 Task: Create a due date automation trigger when advanced on, on the wednesday after a card is due add fields with custom field "Resume" set to a date between 1 and 7 days ago at 11:00 AM.
Action: Mouse moved to (1326, 118)
Screenshot: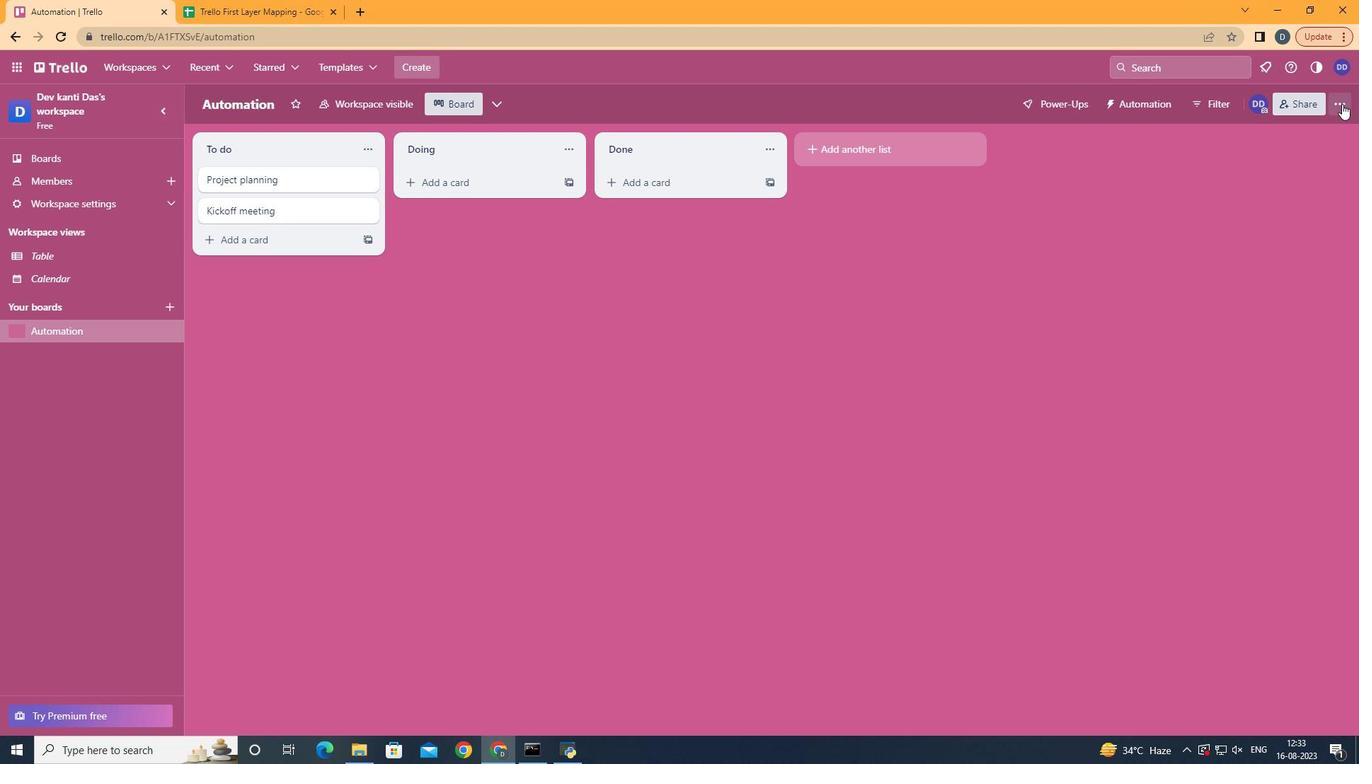 
Action: Mouse pressed left at (1326, 118)
Screenshot: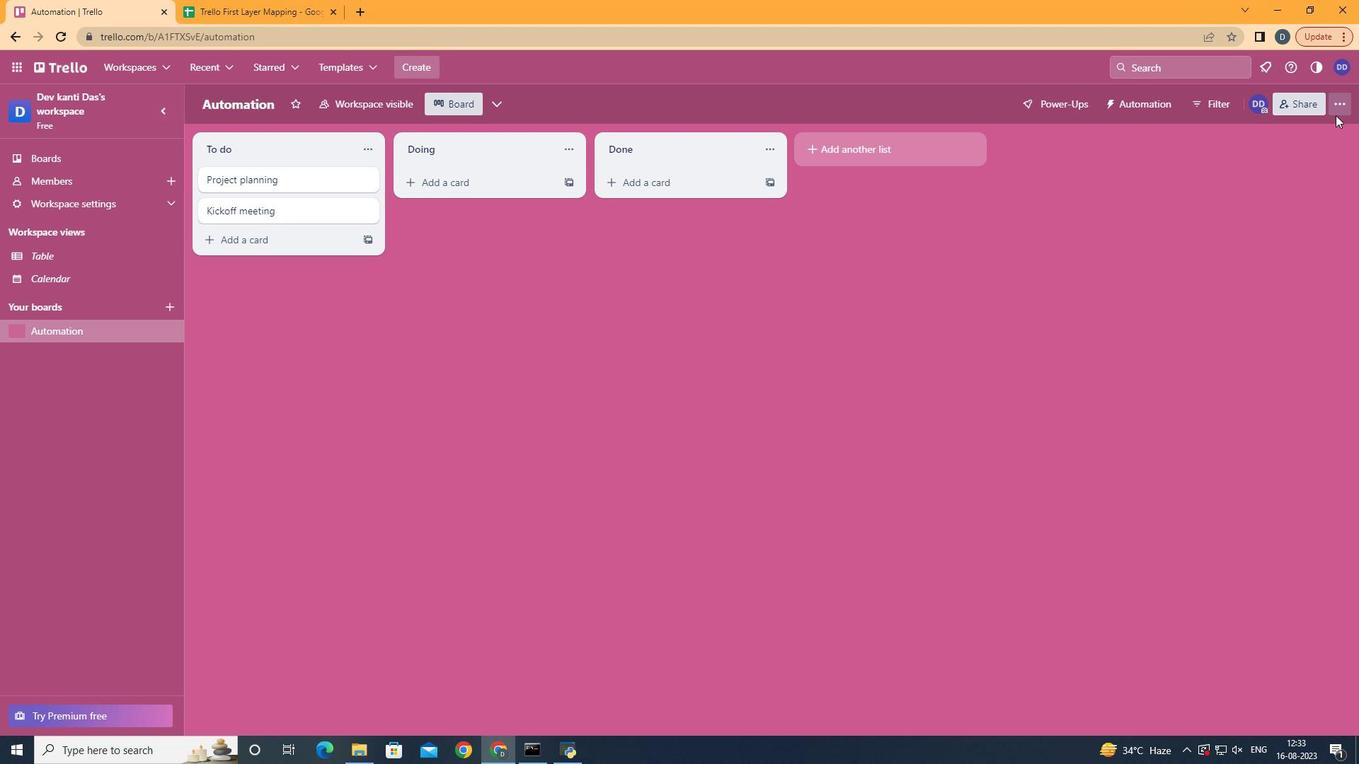 
Action: Mouse moved to (1188, 308)
Screenshot: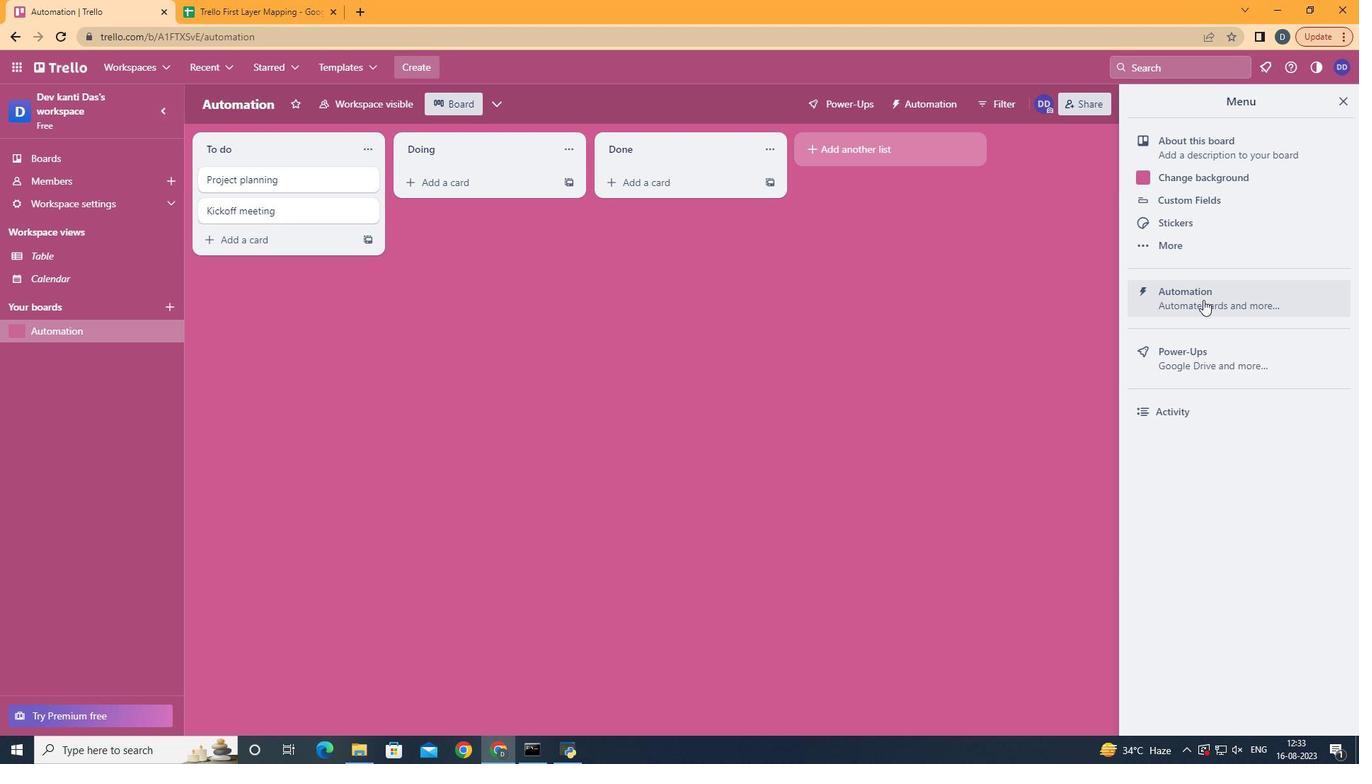 
Action: Mouse pressed left at (1188, 308)
Screenshot: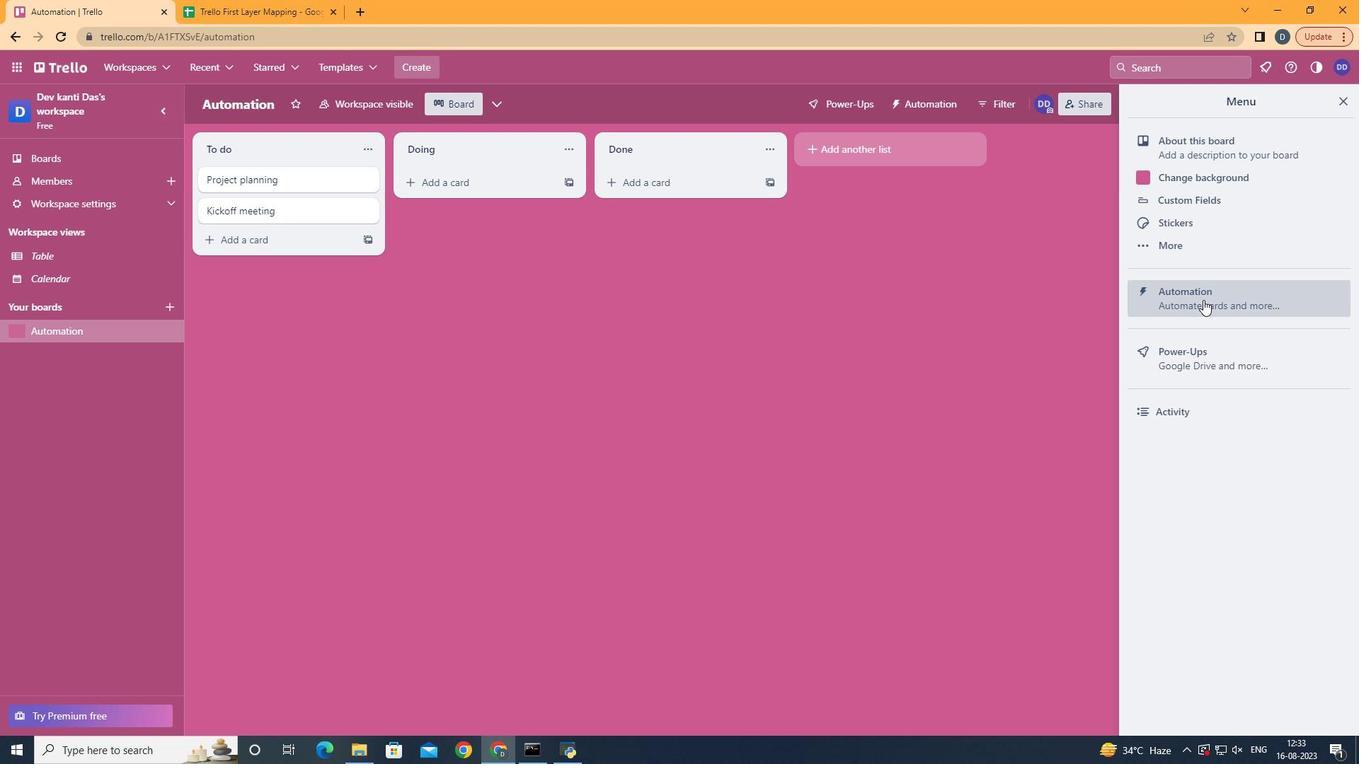 
Action: Mouse moved to (282, 297)
Screenshot: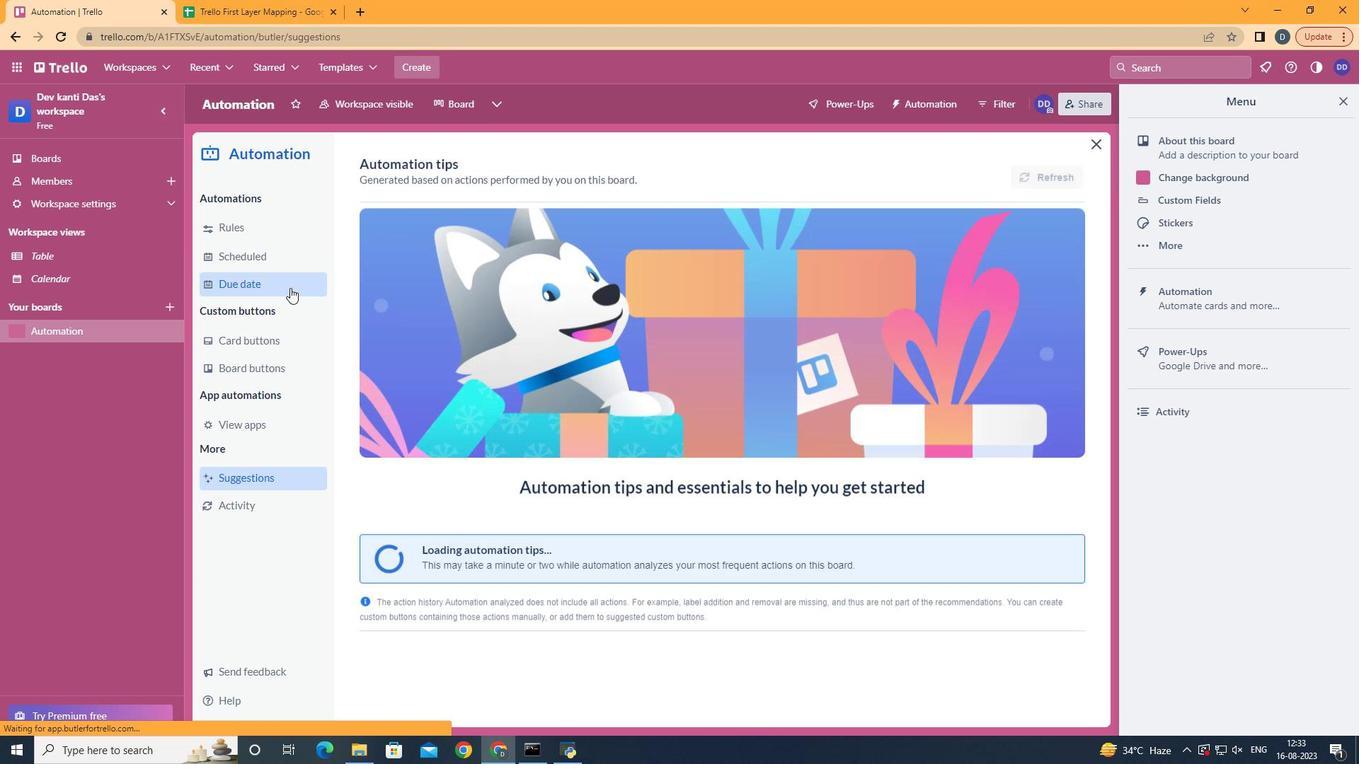 
Action: Mouse pressed left at (282, 297)
Screenshot: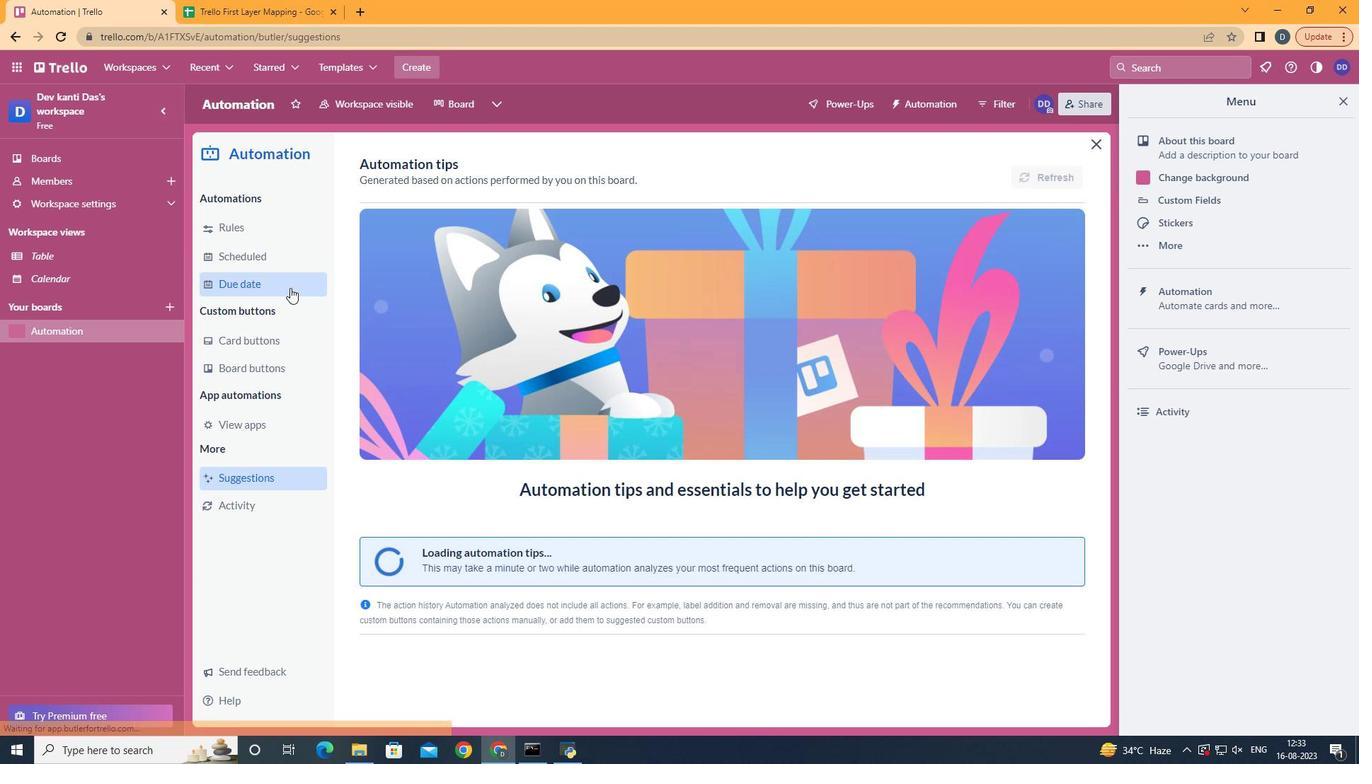 
Action: Mouse moved to (981, 177)
Screenshot: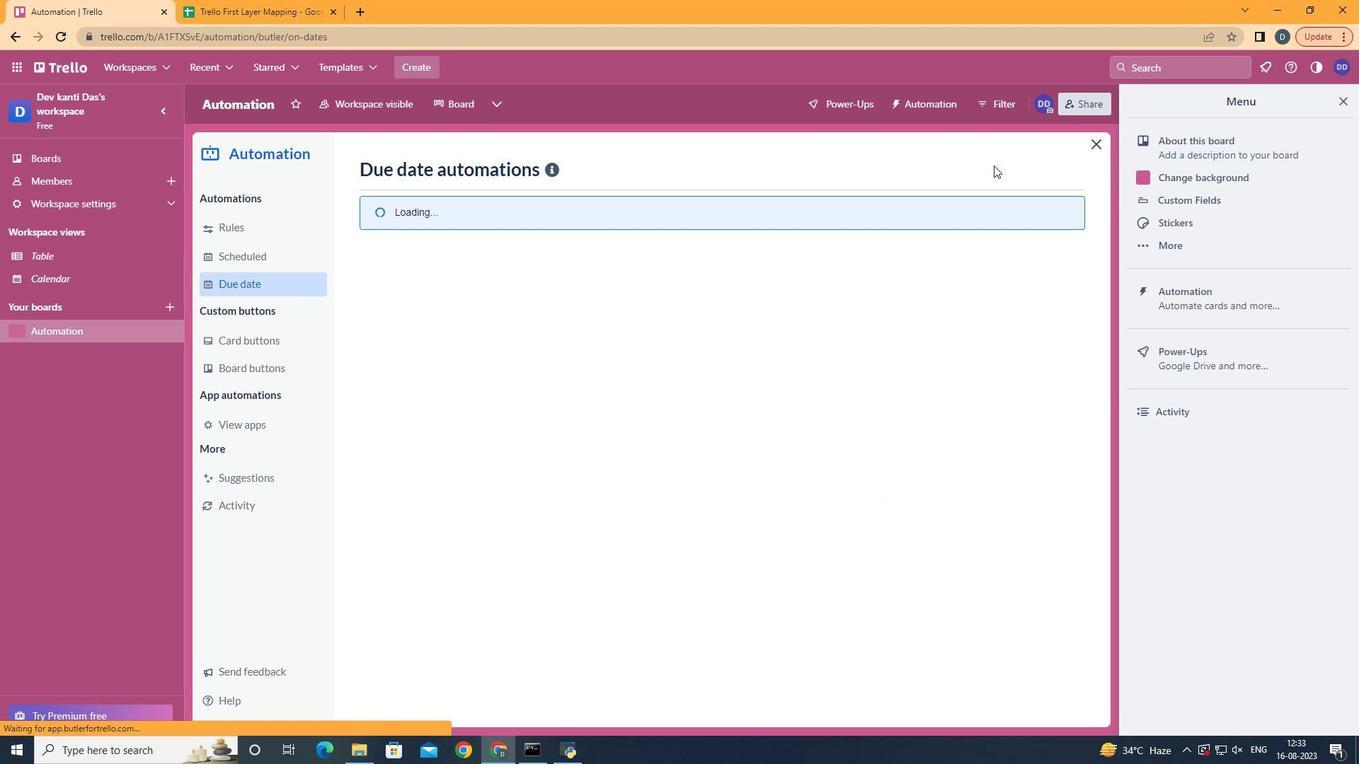 
Action: Mouse pressed left at (981, 177)
Screenshot: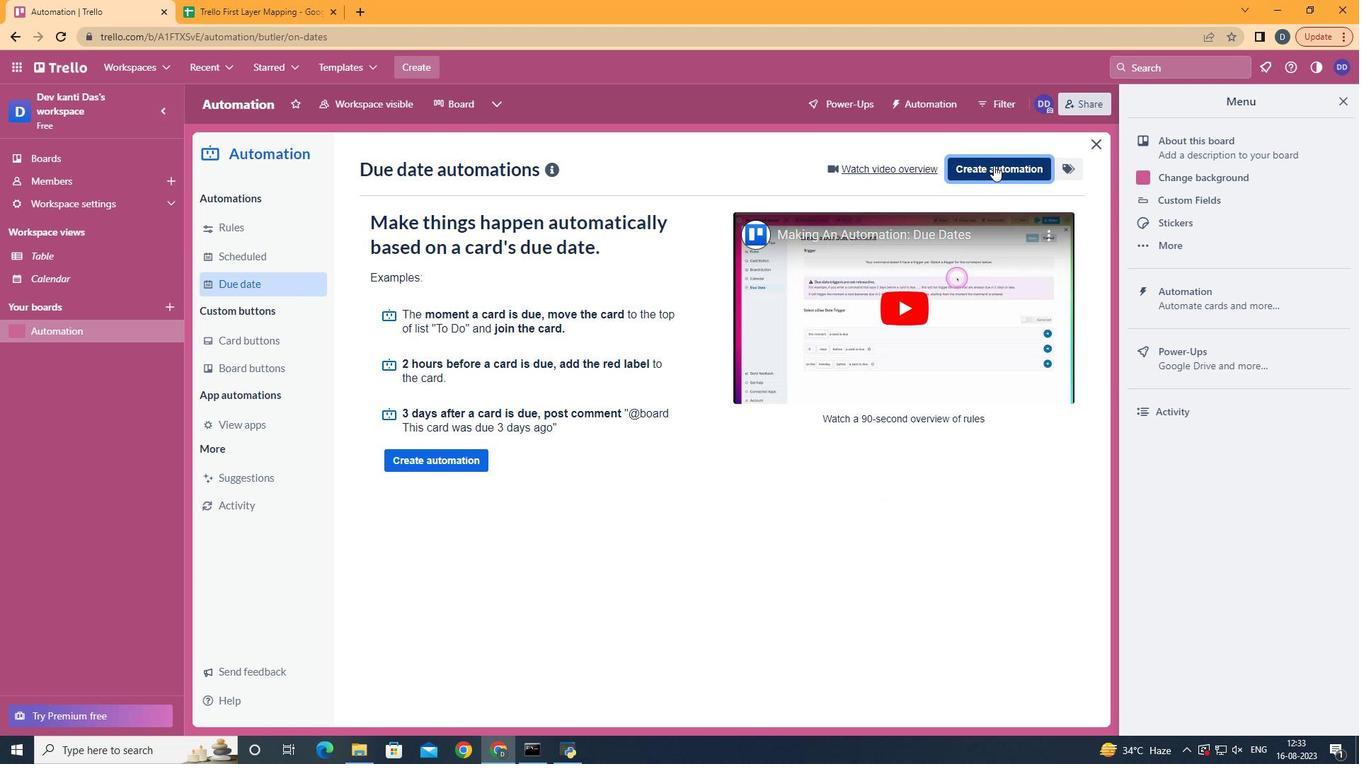 
Action: Mouse moved to (750, 315)
Screenshot: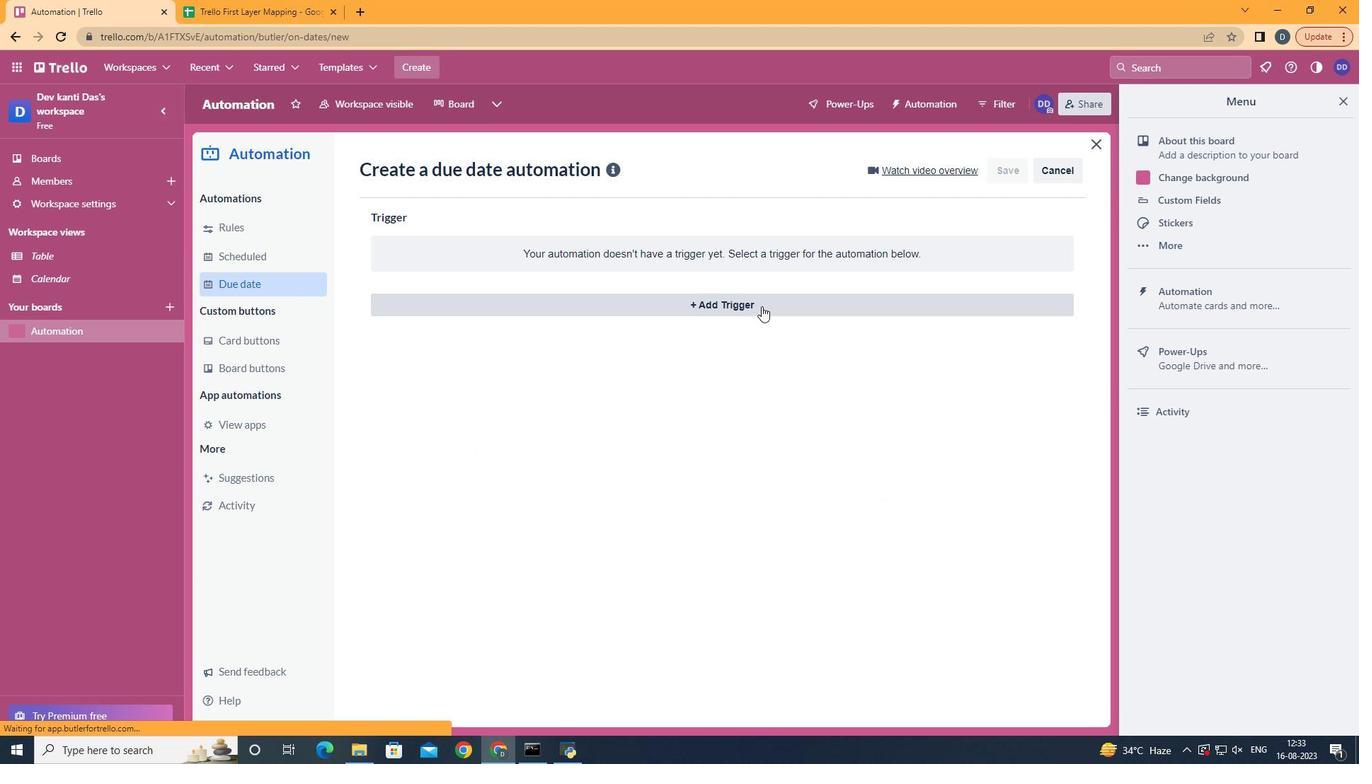 
Action: Mouse pressed left at (750, 315)
Screenshot: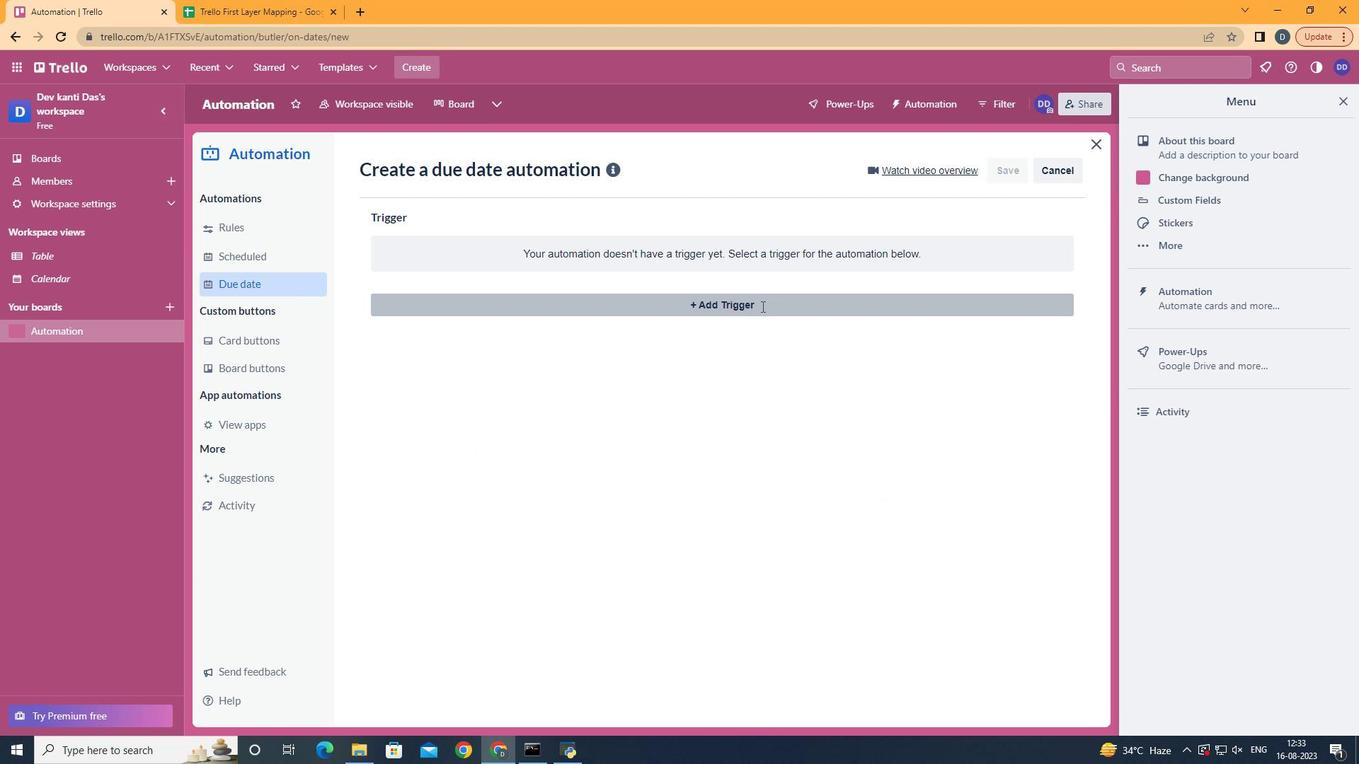 
Action: Mouse moved to (447, 429)
Screenshot: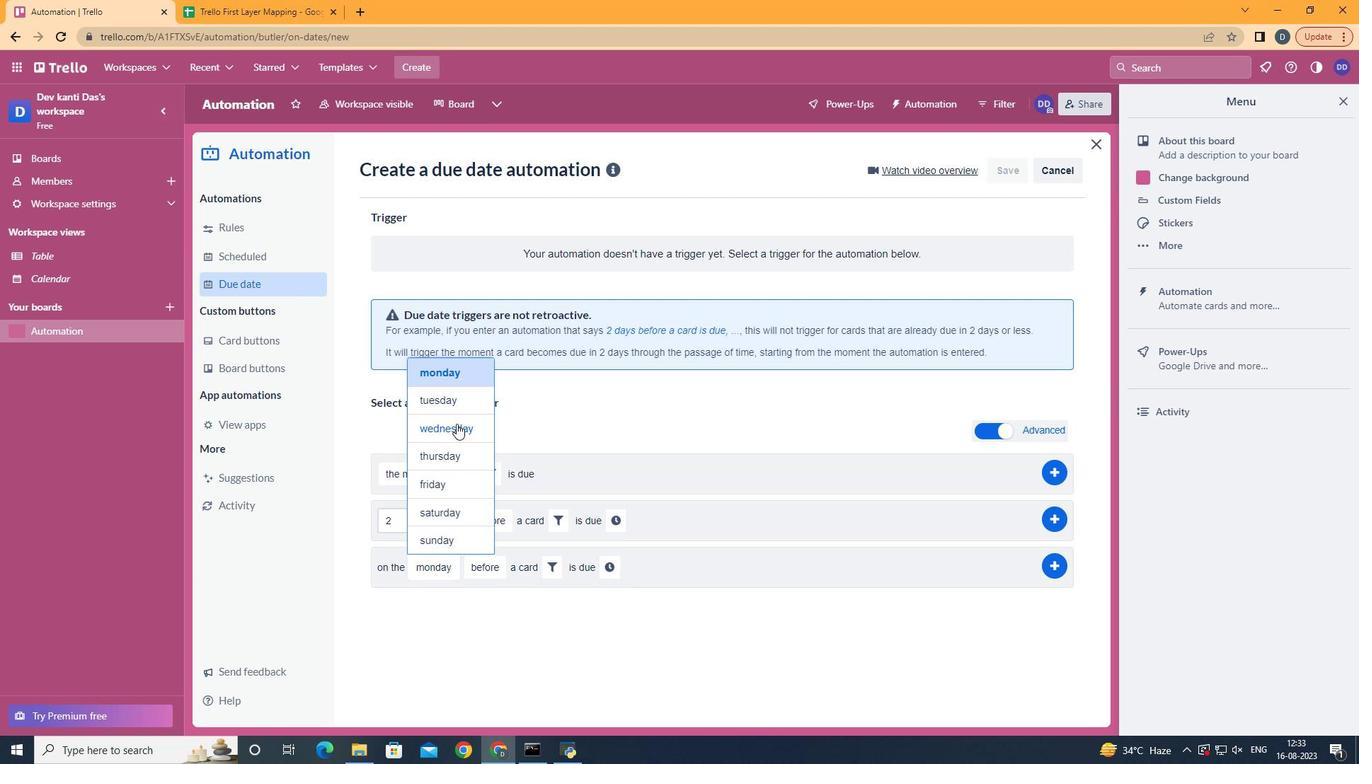 
Action: Mouse pressed left at (447, 429)
Screenshot: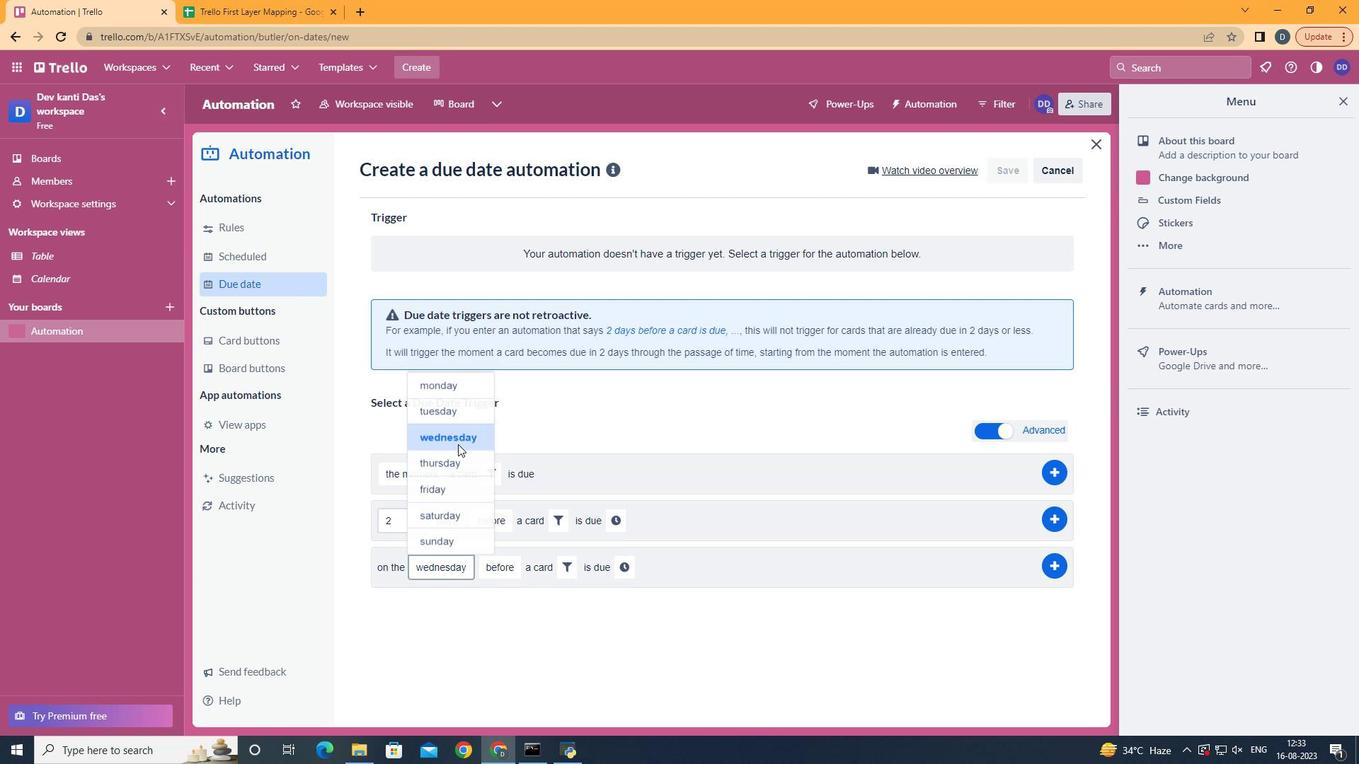 
Action: Mouse moved to (497, 614)
Screenshot: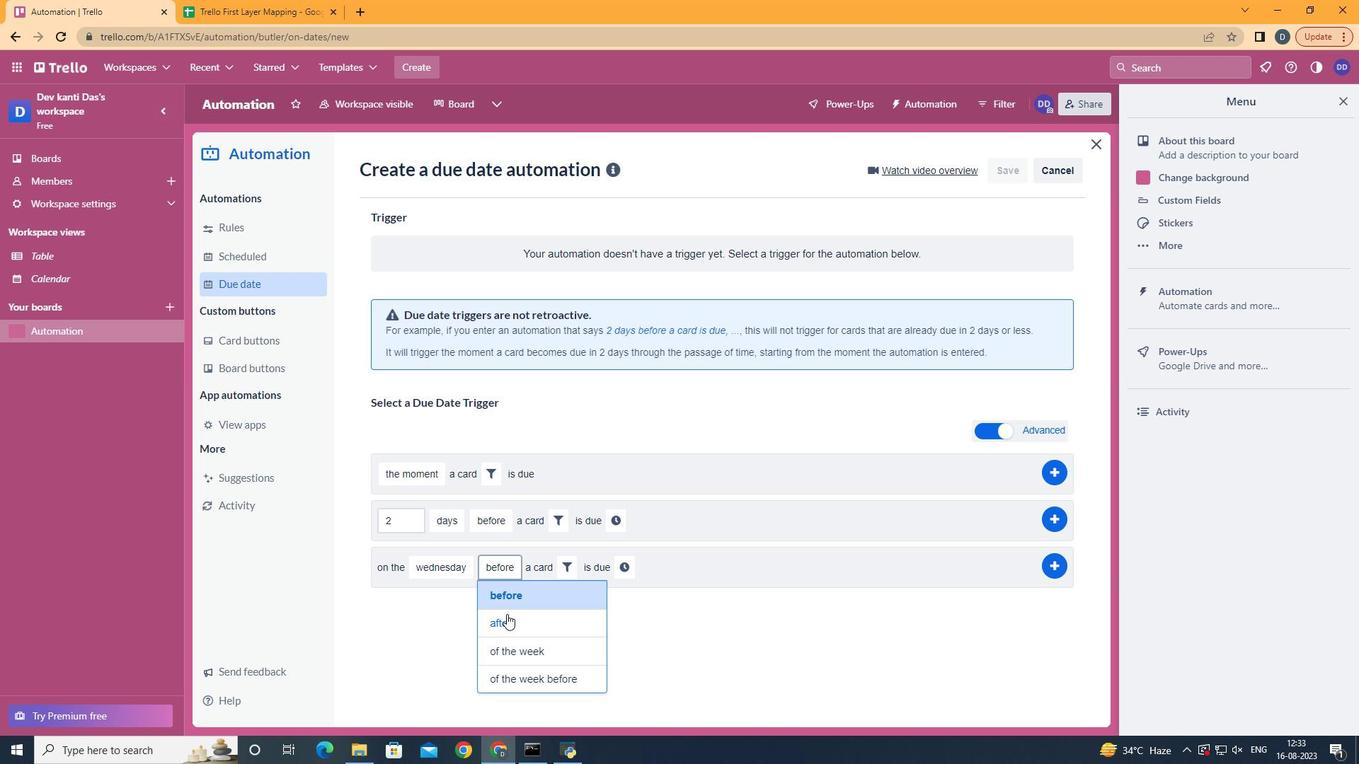 
Action: Mouse pressed left at (497, 614)
Screenshot: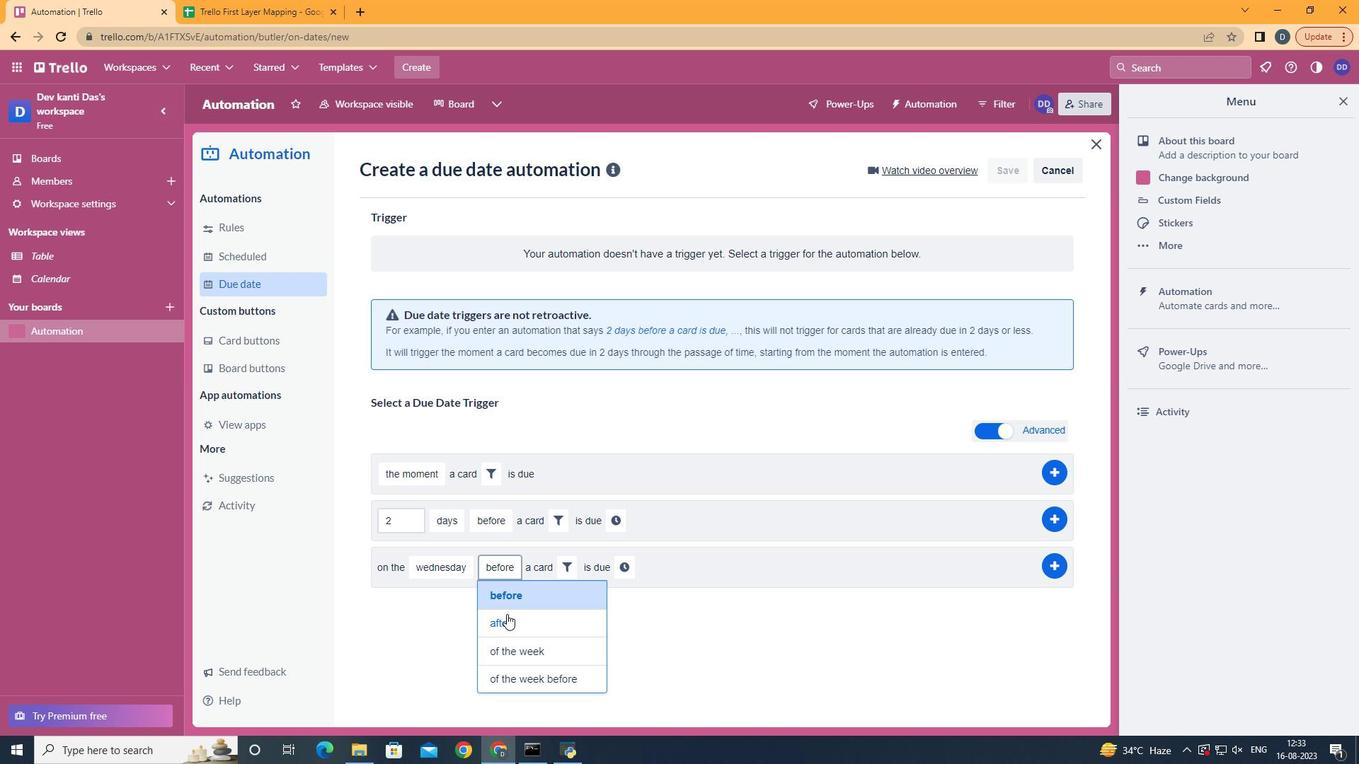
Action: Mouse moved to (547, 555)
Screenshot: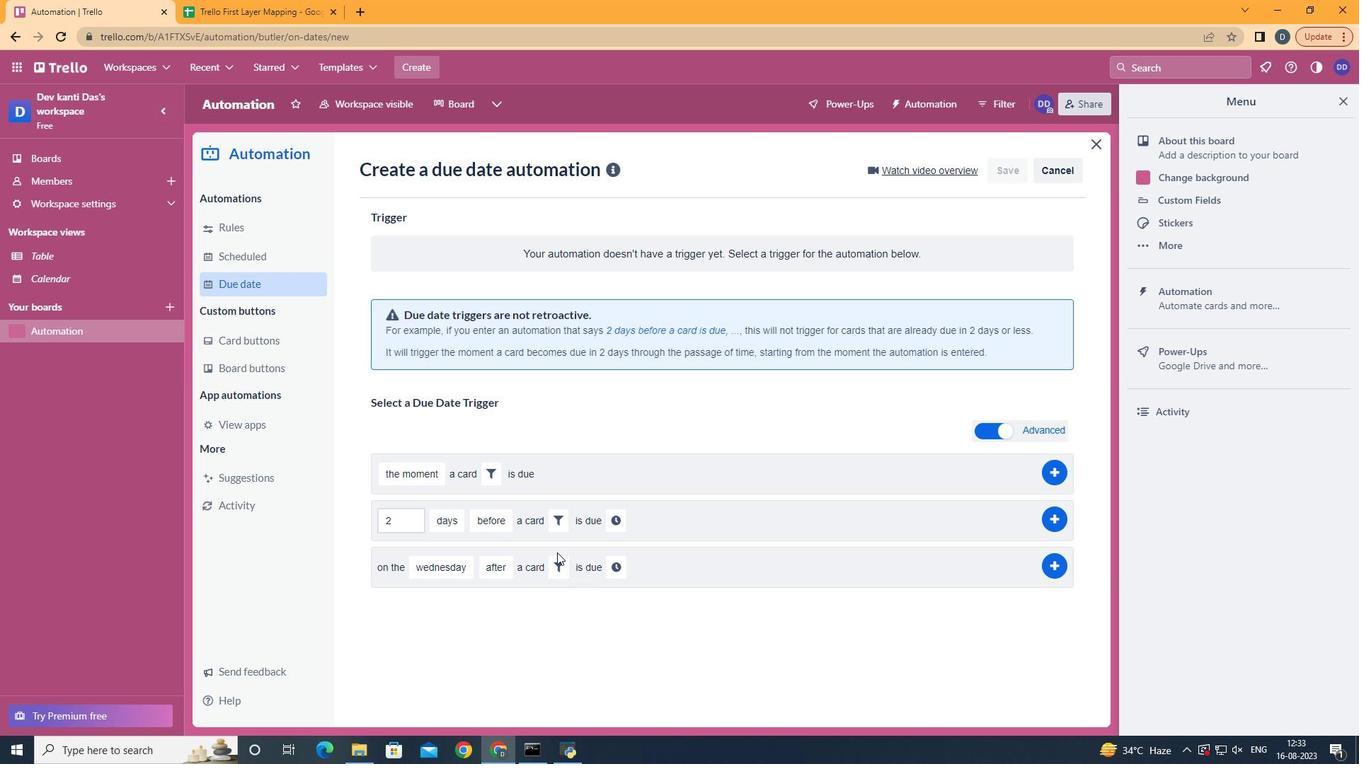 
Action: Mouse pressed left at (547, 555)
Screenshot: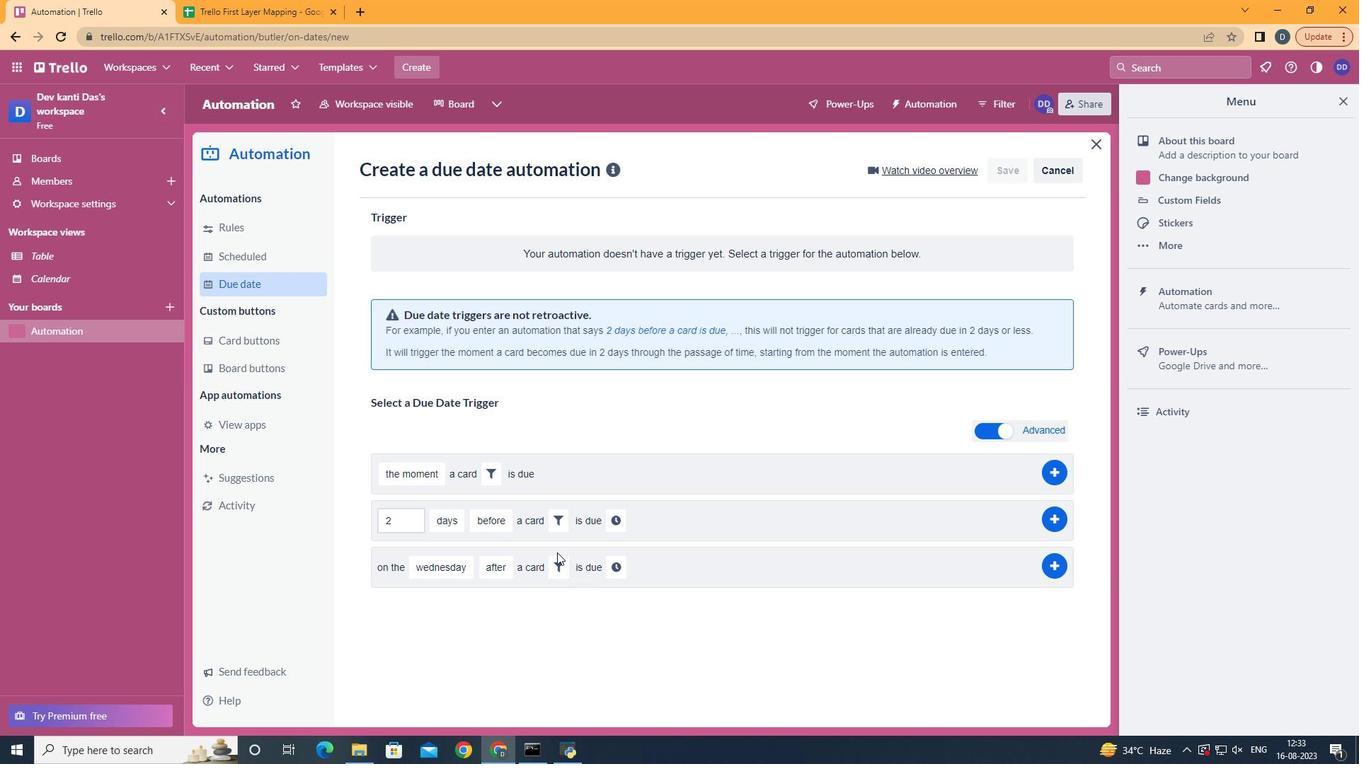 
Action: Mouse moved to (546, 560)
Screenshot: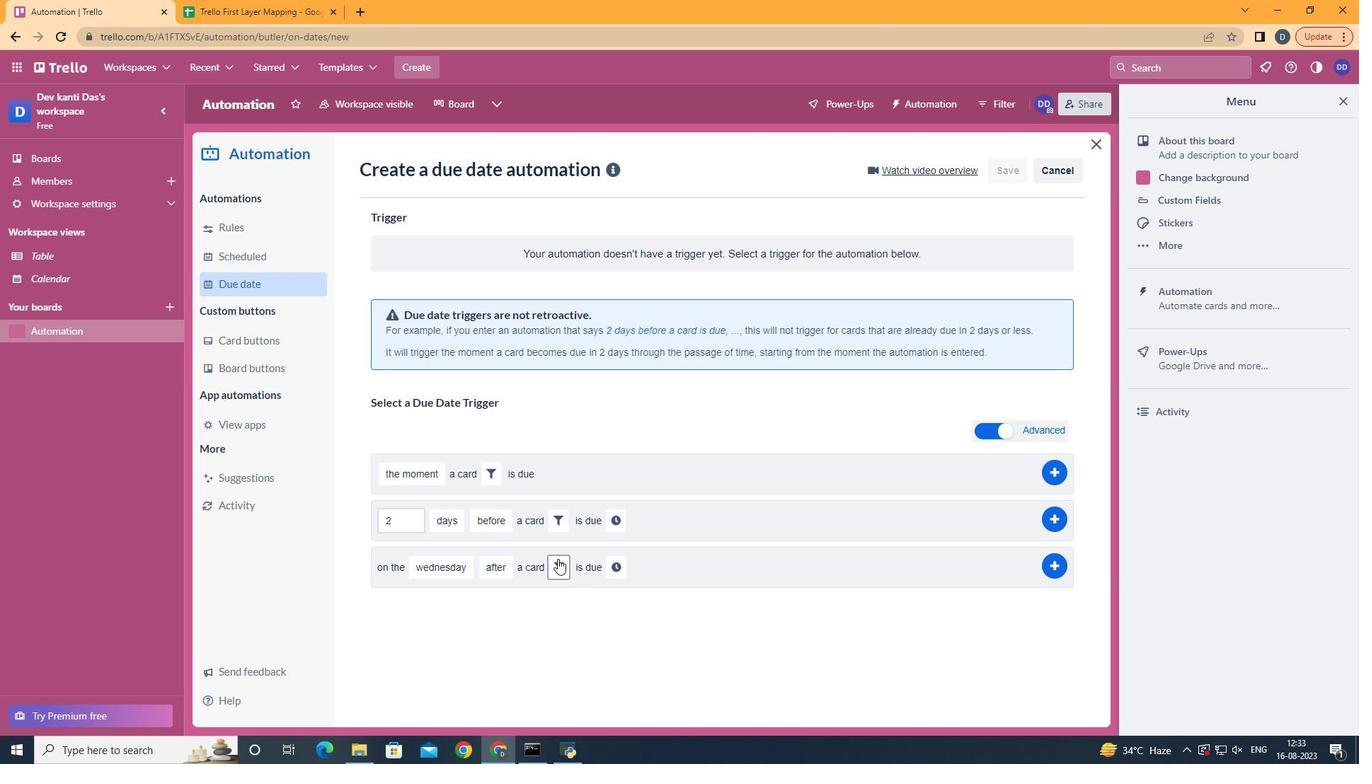 
Action: Mouse pressed left at (546, 560)
Screenshot: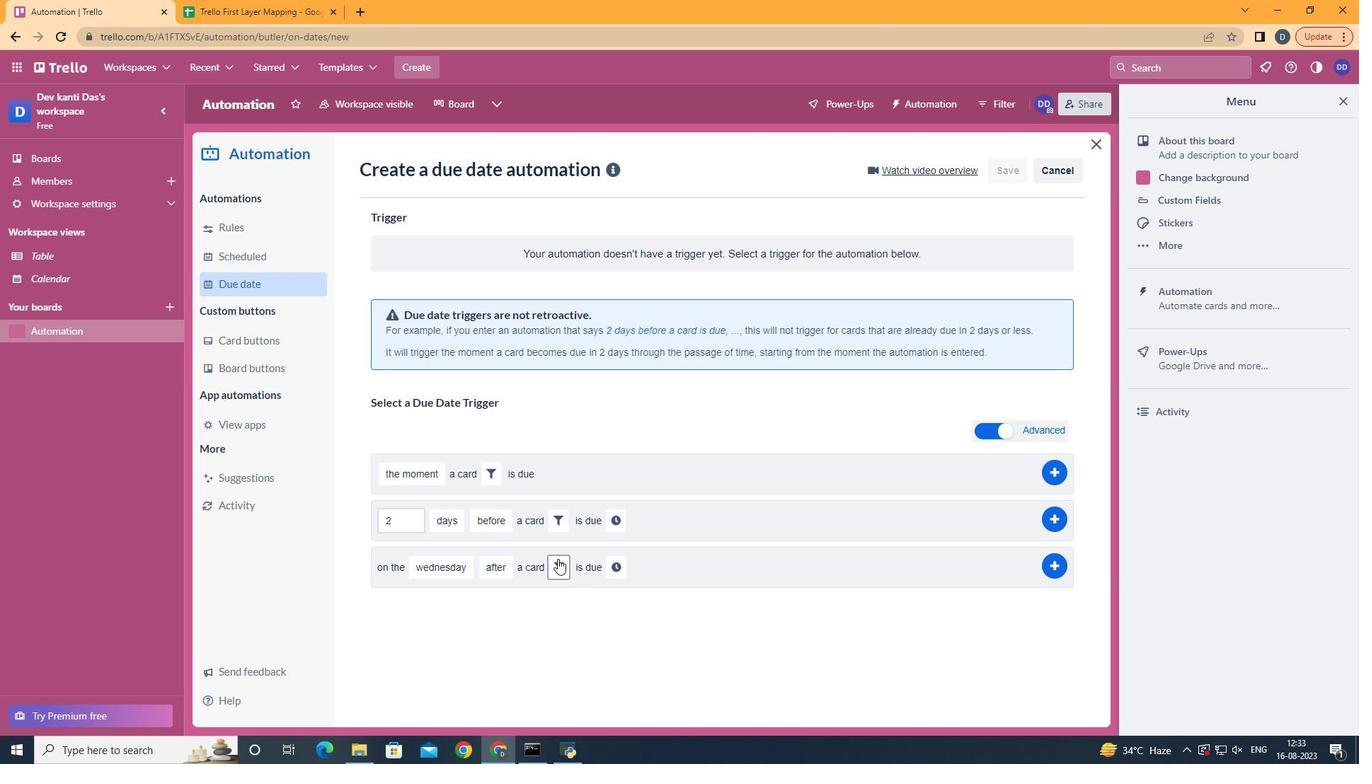 
Action: Mouse moved to (779, 614)
Screenshot: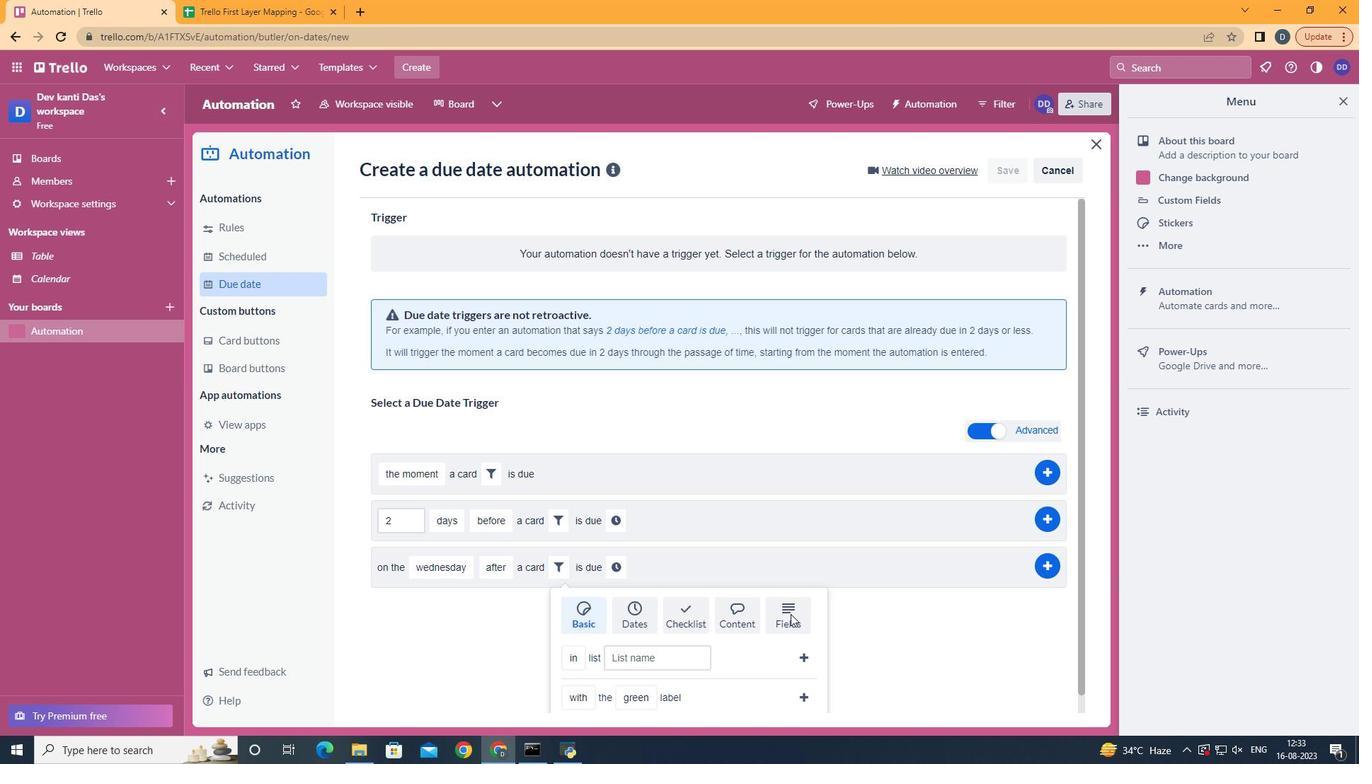 
Action: Mouse pressed left at (779, 614)
Screenshot: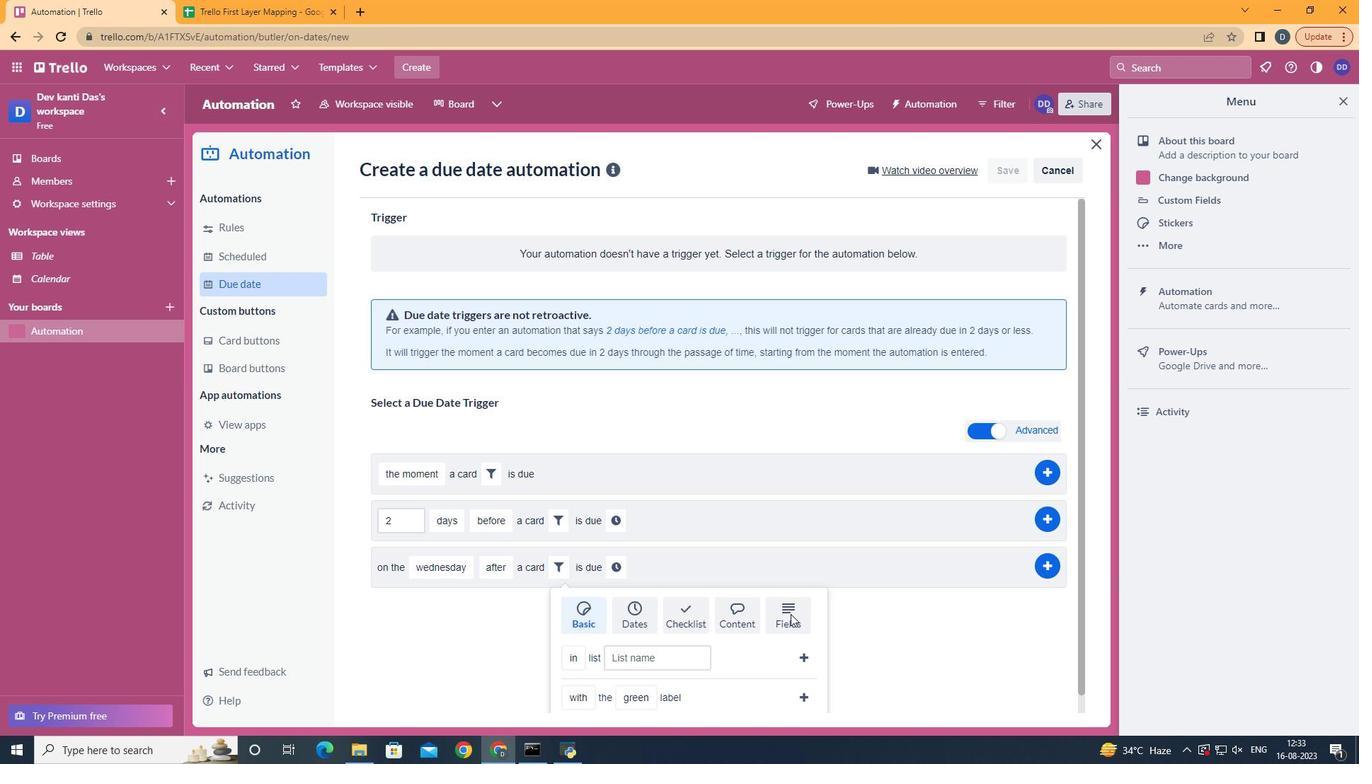 
Action: Mouse moved to (781, 611)
Screenshot: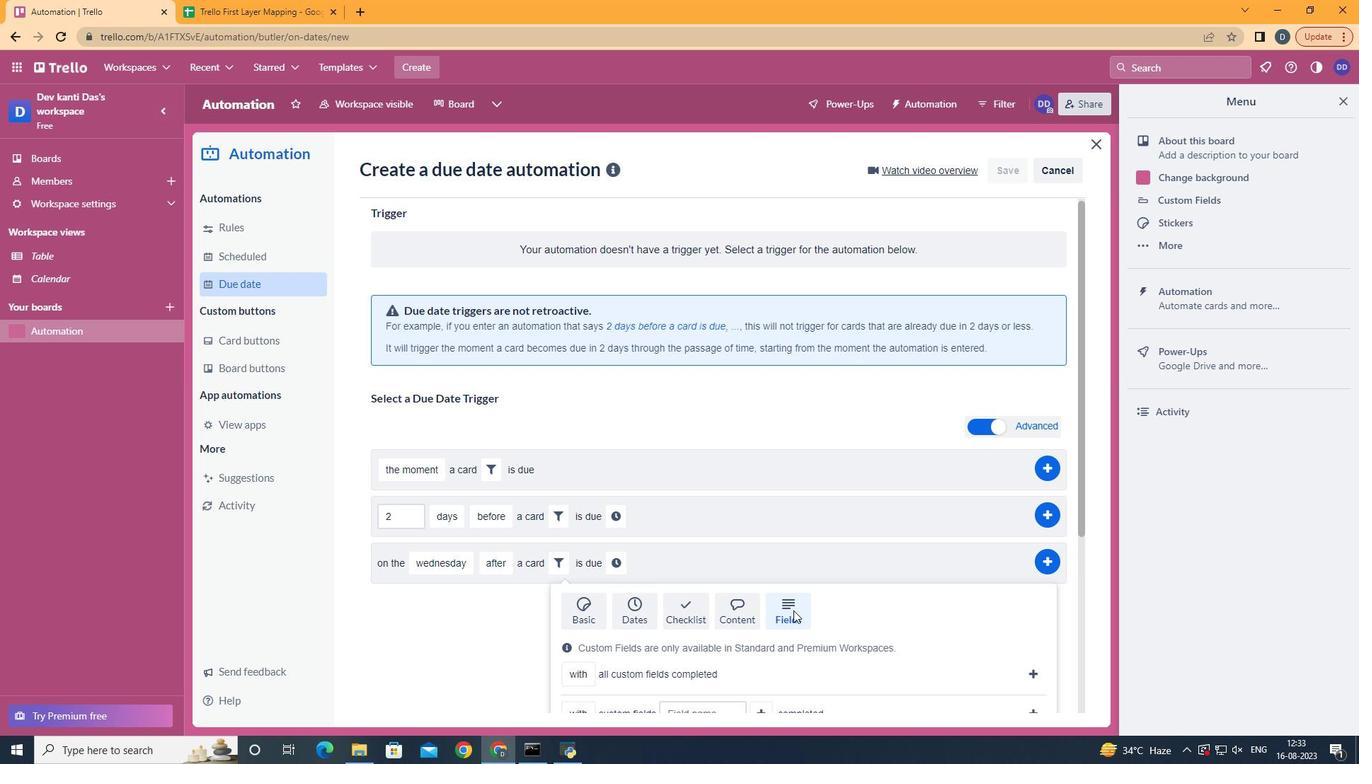
Action: Mouse scrolled (781, 611) with delta (0, 0)
Screenshot: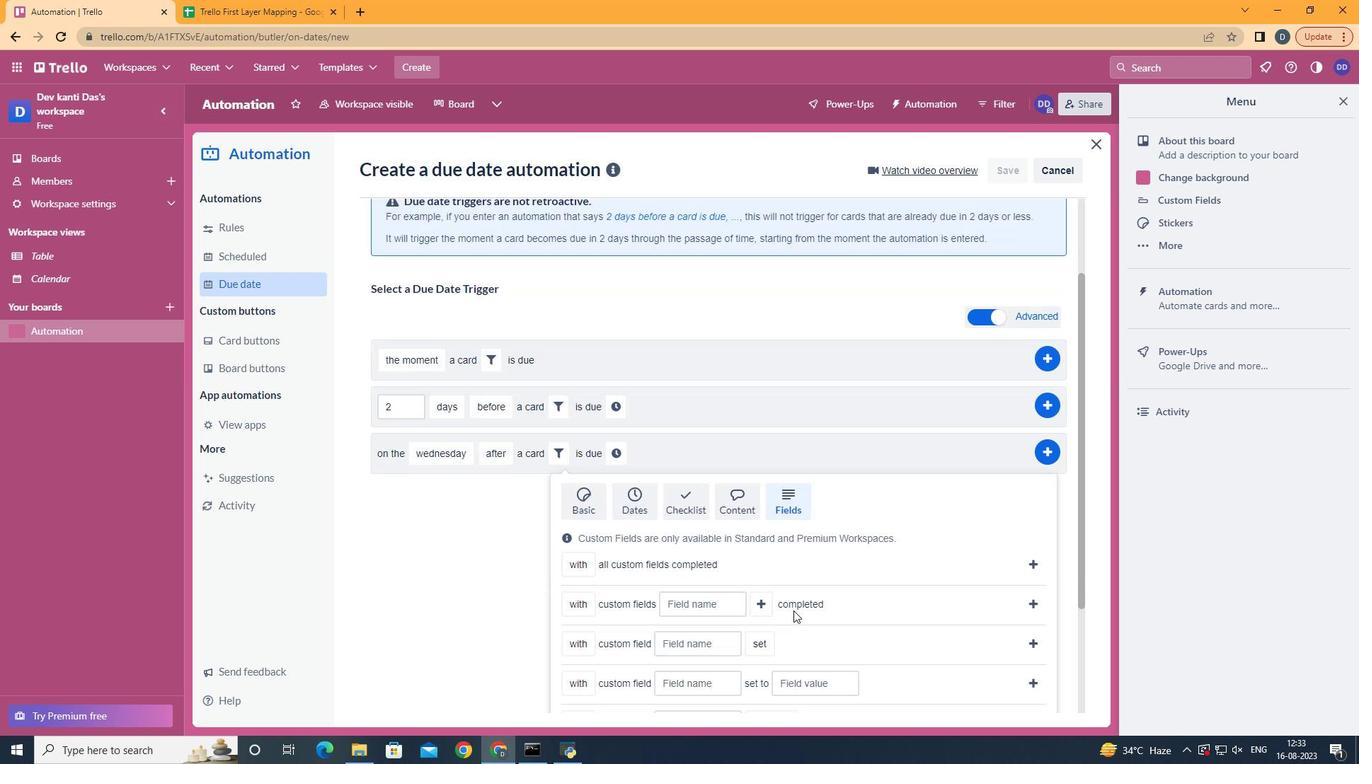 
Action: Mouse scrolled (781, 611) with delta (0, 0)
Screenshot: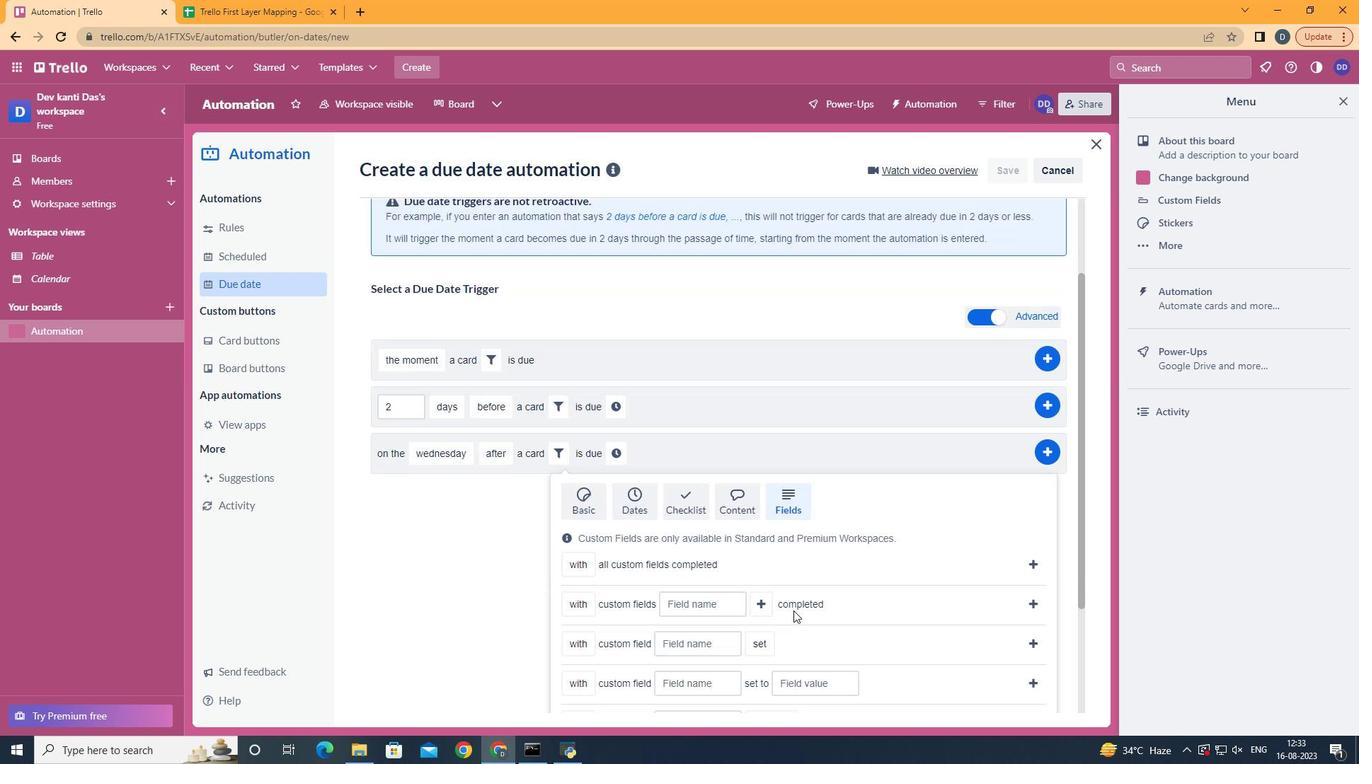 
Action: Mouse scrolled (781, 611) with delta (0, 0)
Screenshot: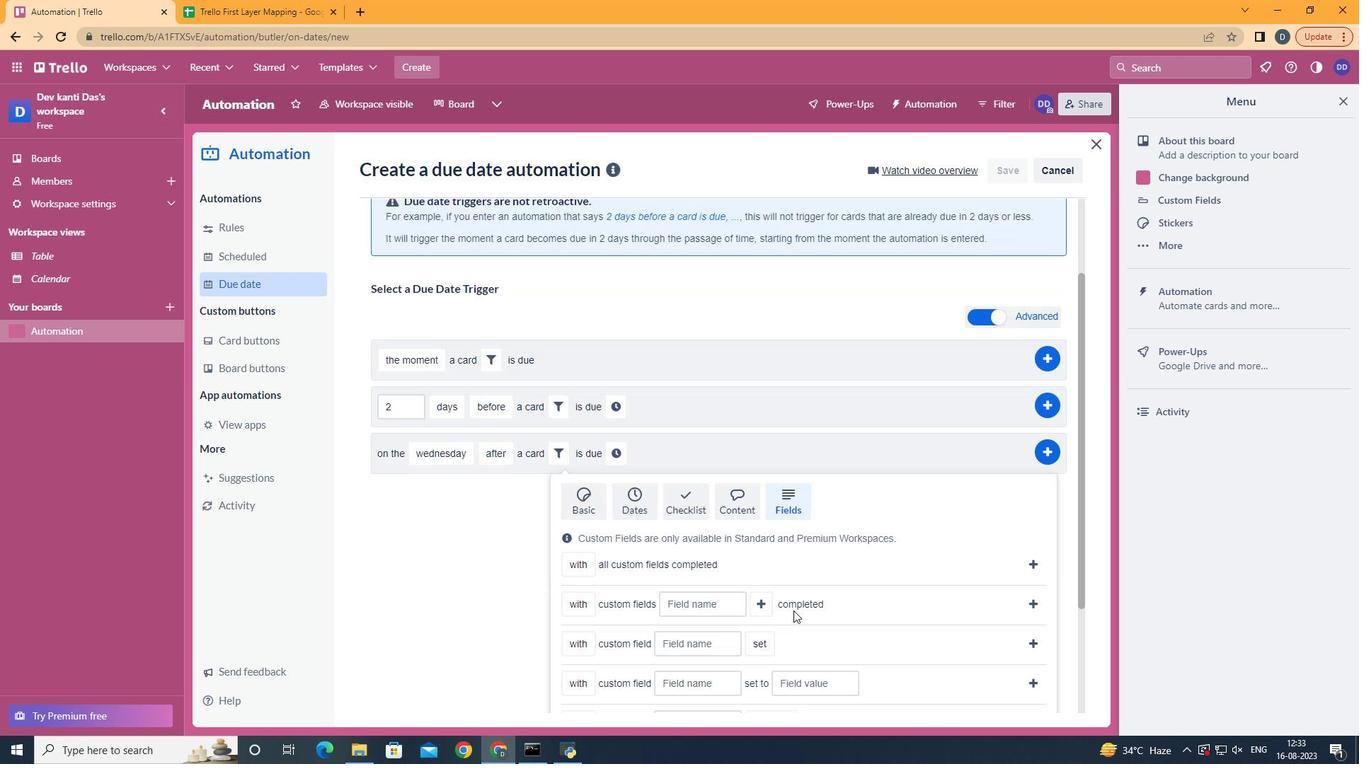 
Action: Mouse scrolled (781, 611) with delta (0, 0)
Screenshot: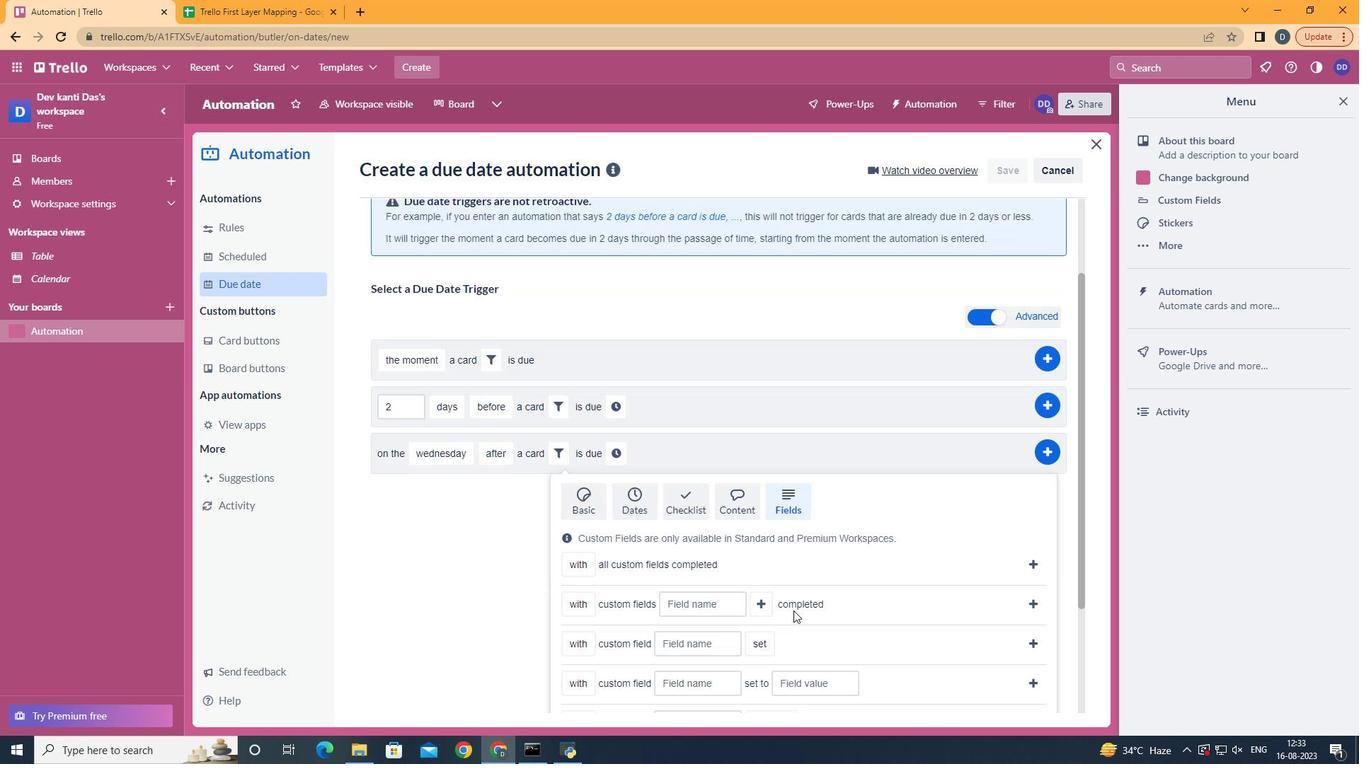 
Action: Mouse scrolled (781, 611) with delta (0, 0)
Screenshot: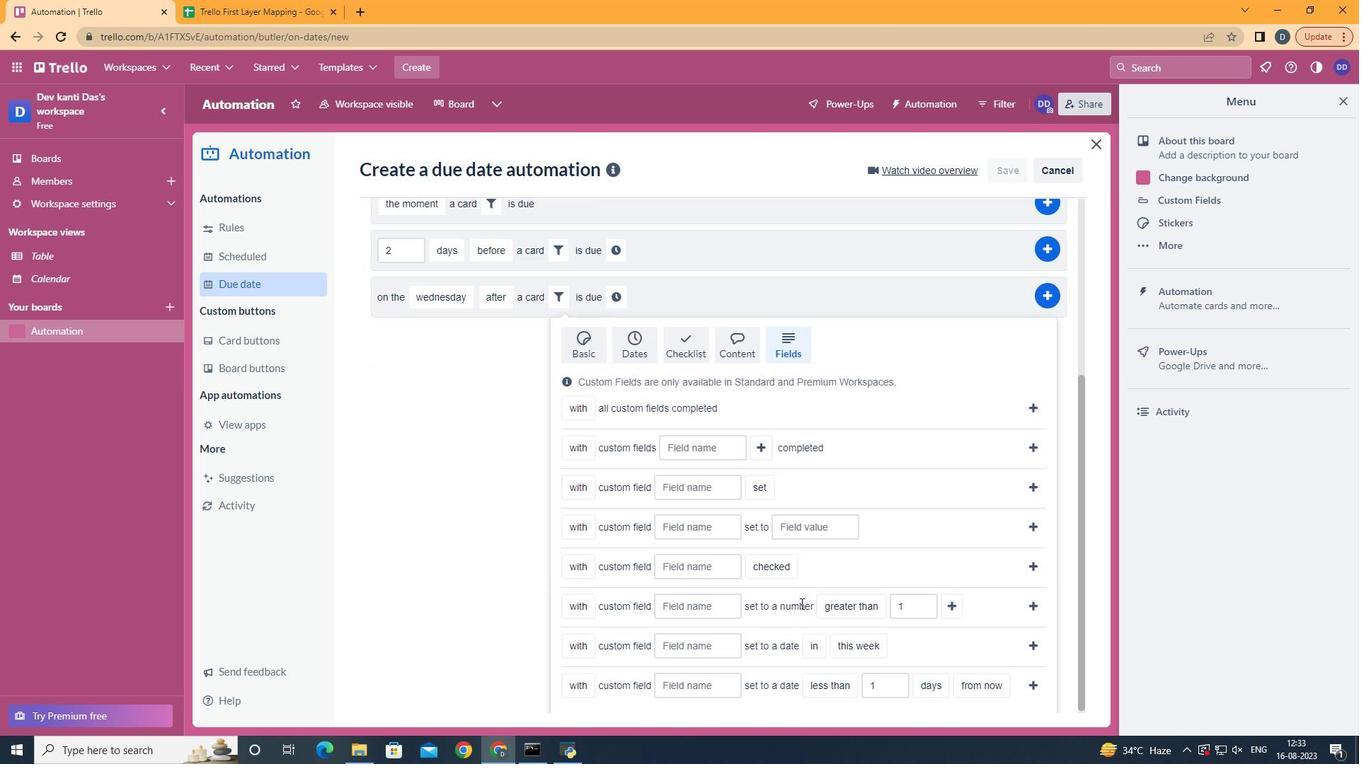 
Action: Mouse moved to (677, 675)
Screenshot: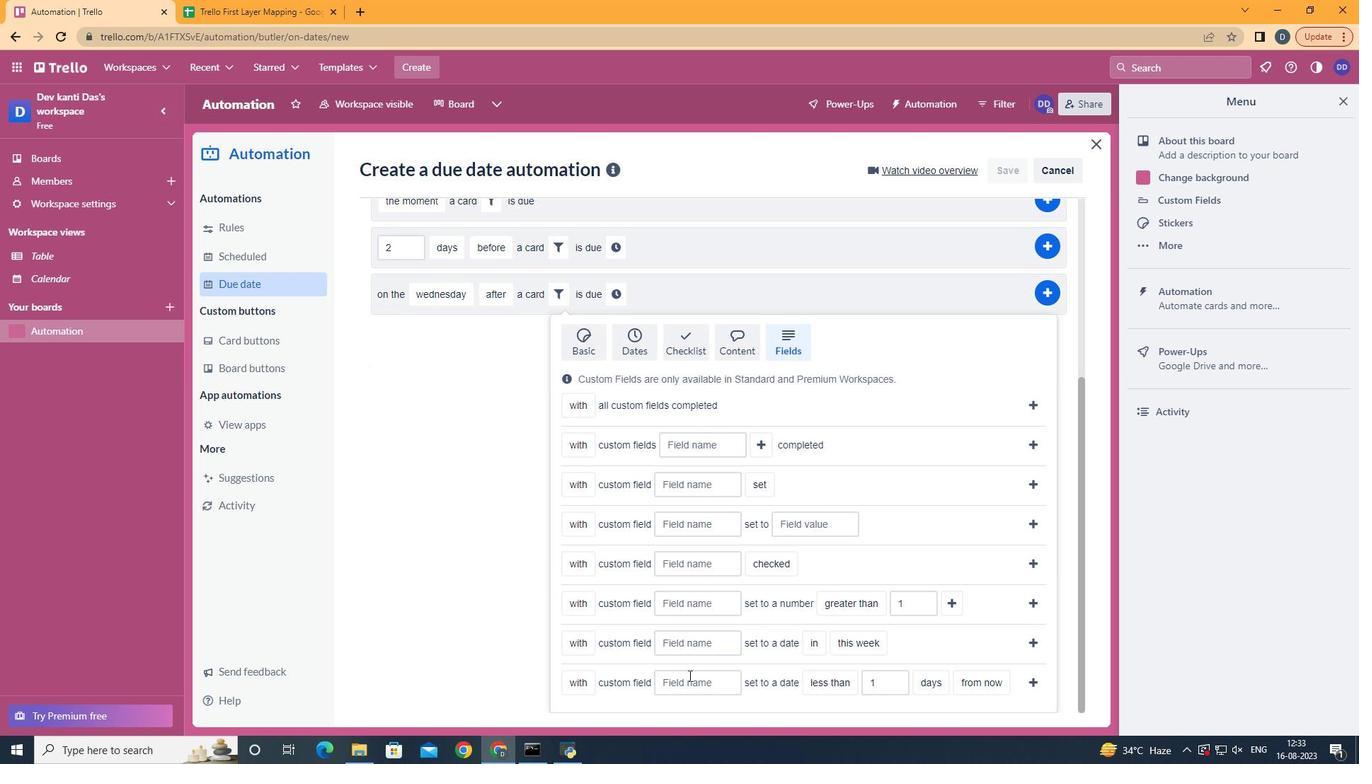 
Action: Mouse pressed left at (677, 675)
Screenshot: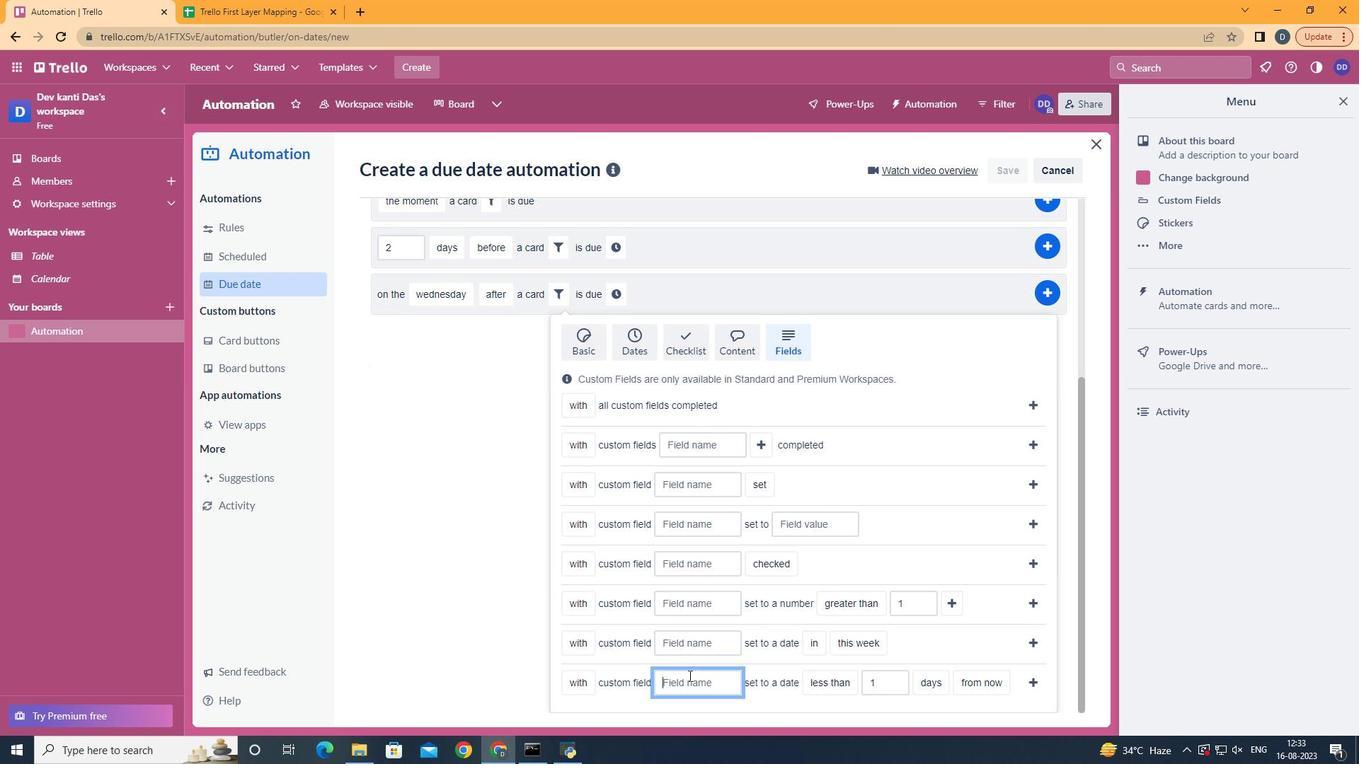 
Action: Key pressed <Key.shift>Resume
Screenshot: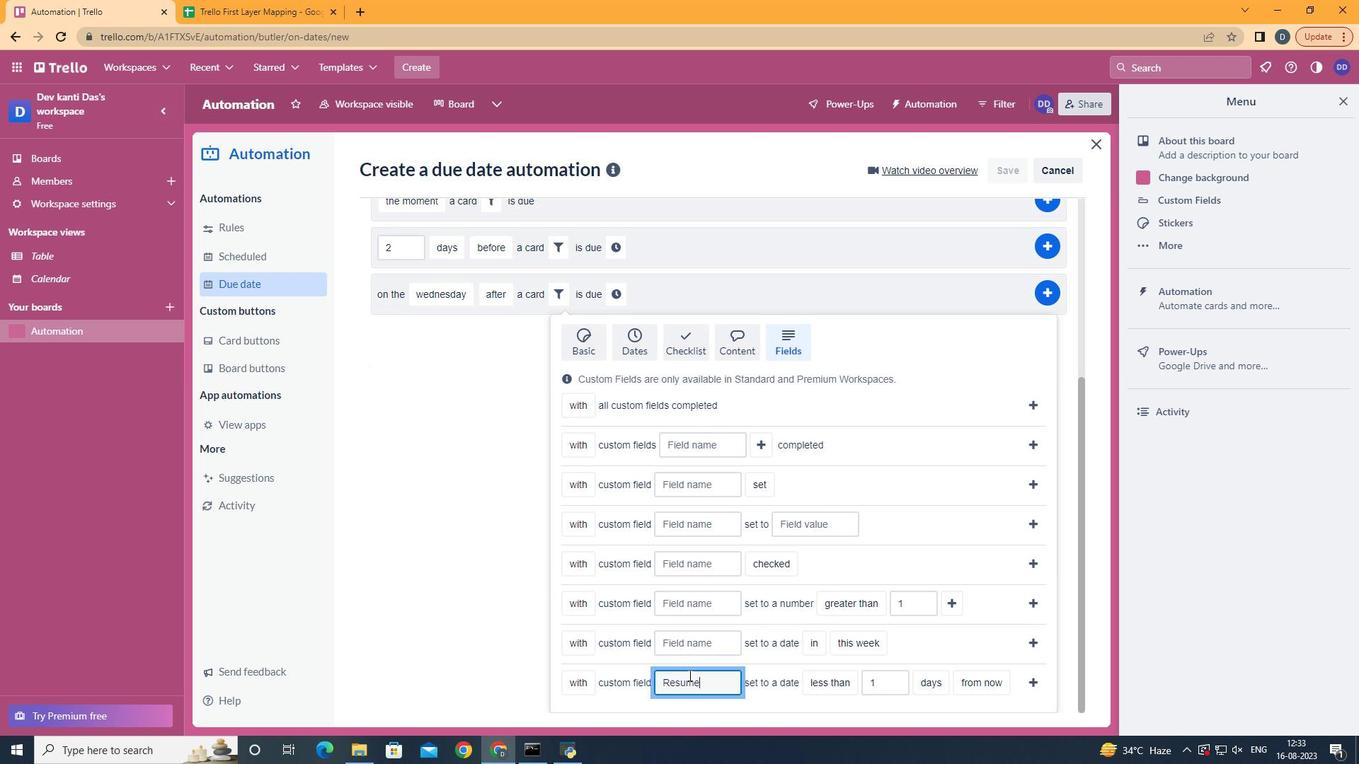 
Action: Mouse moved to (831, 658)
Screenshot: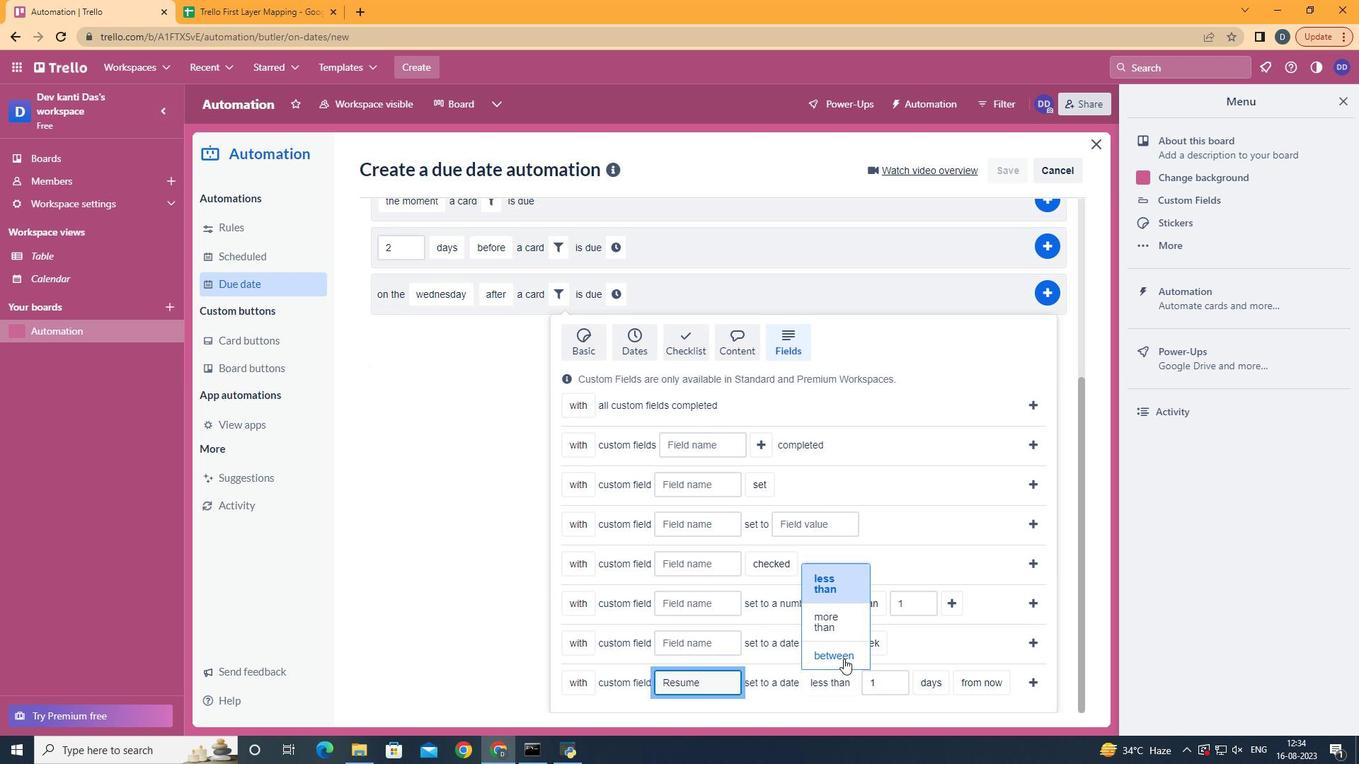 
Action: Mouse pressed left at (831, 658)
Screenshot: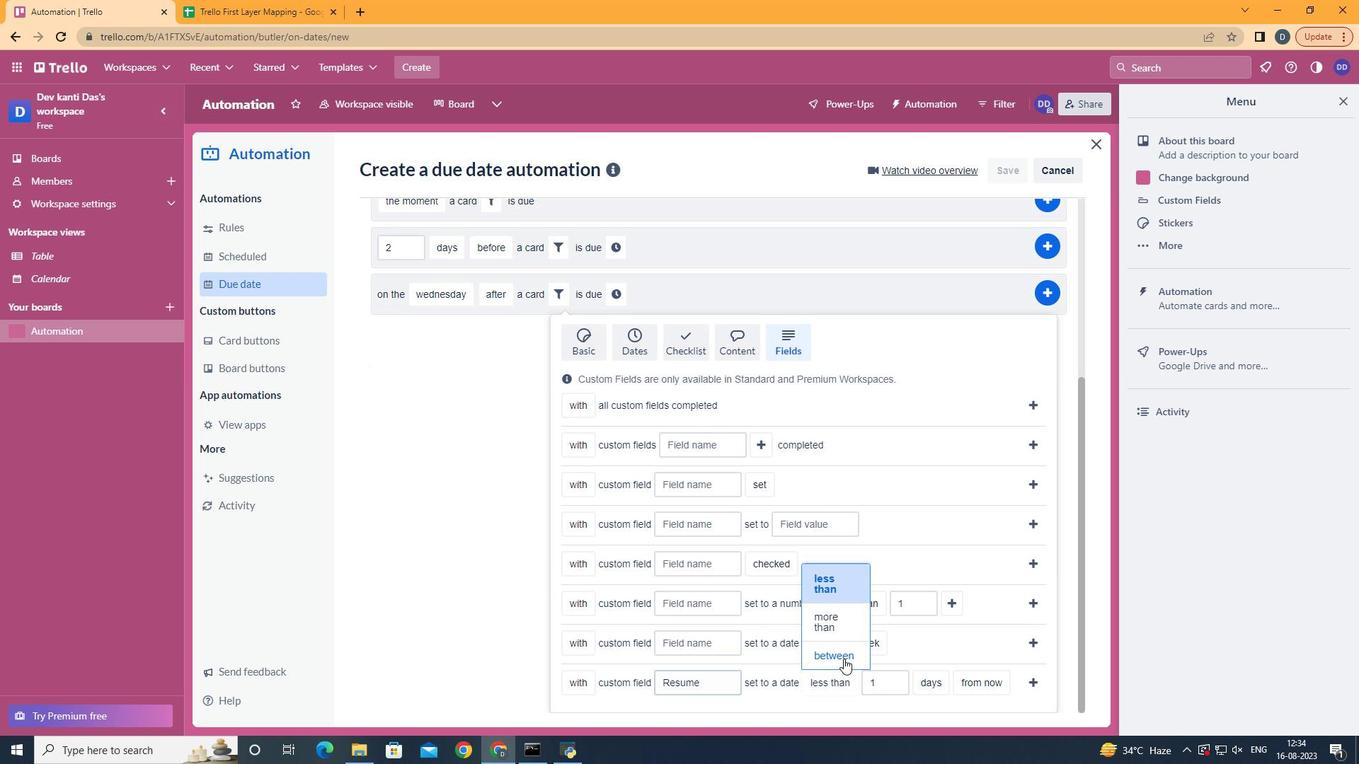 
Action: Mouse moved to (944, 645)
Screenshot: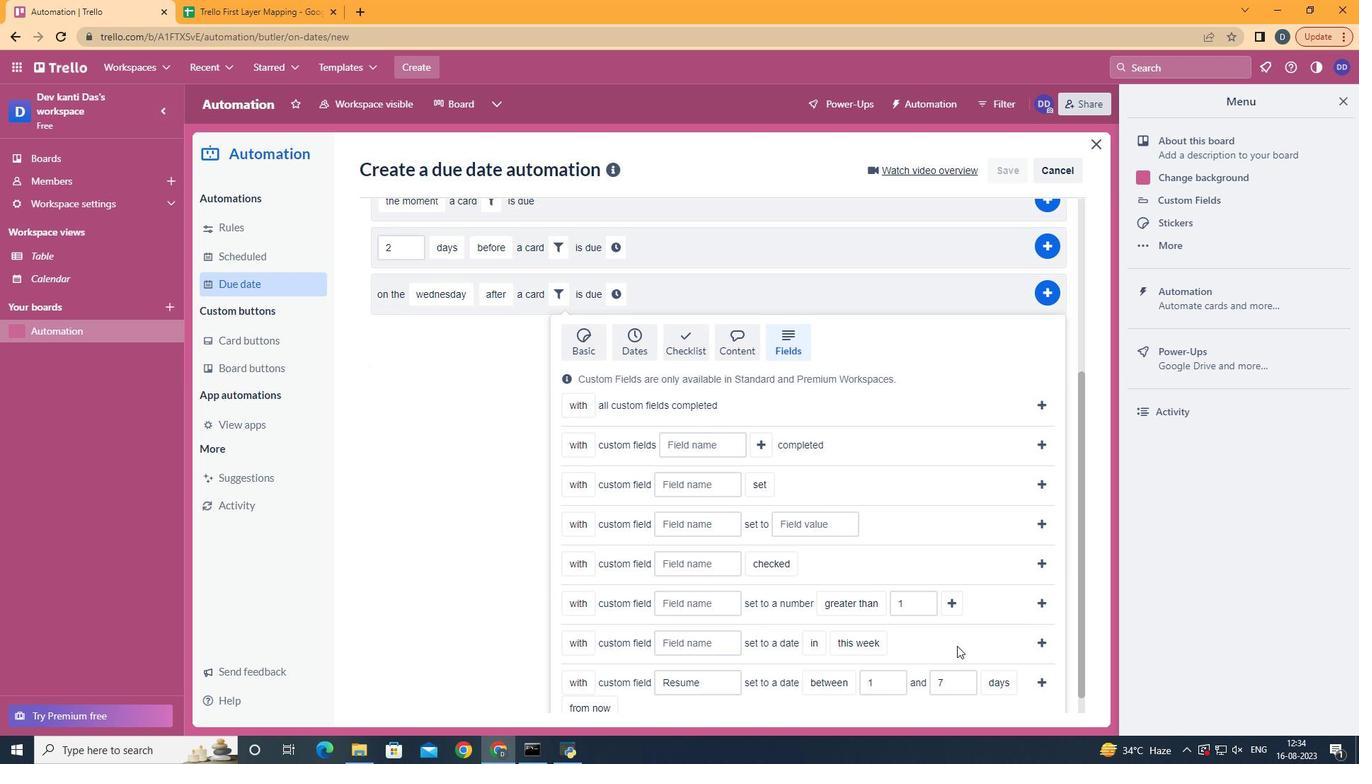 
Action: Mouse scrolled (944, 645) with delta (0, 0)
Screenshot: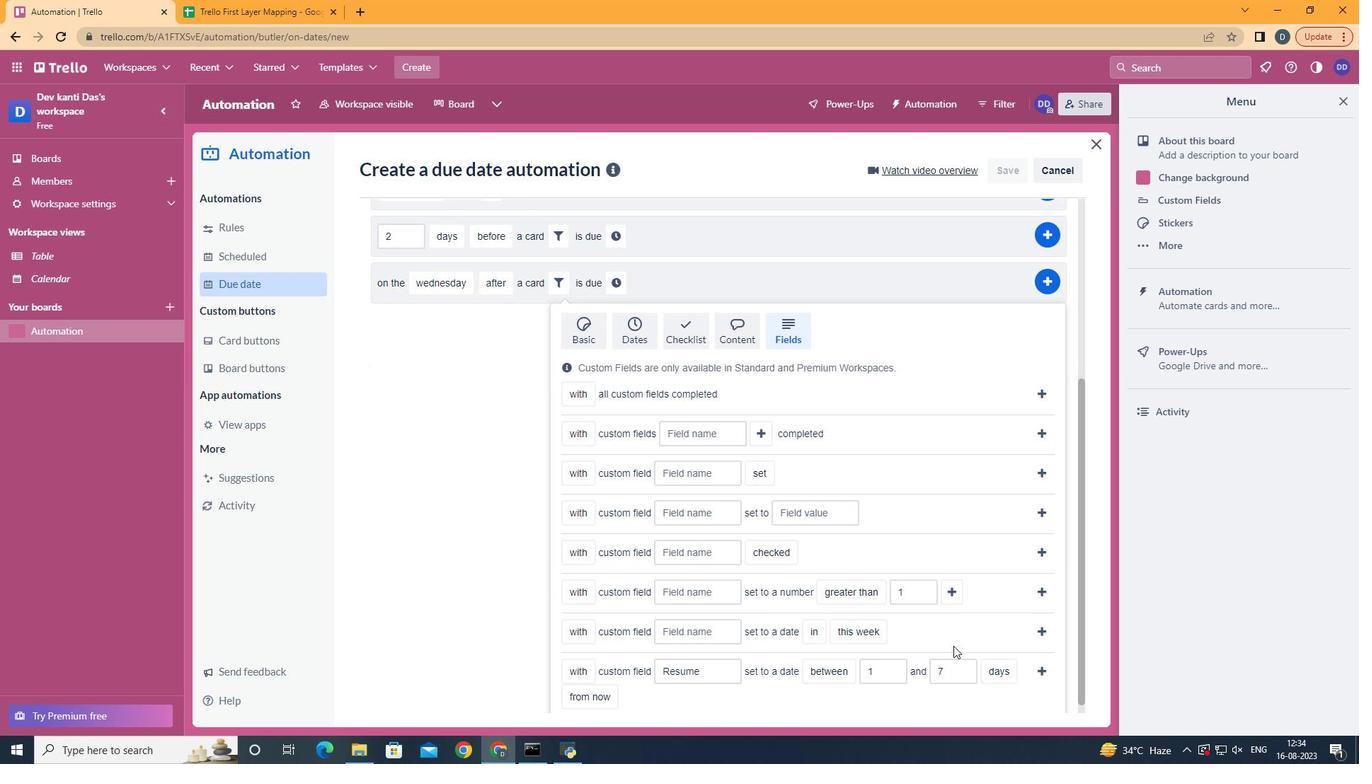 
Action: Mouse scrolled (944, 645) with delta (0, 0)
Screenshot: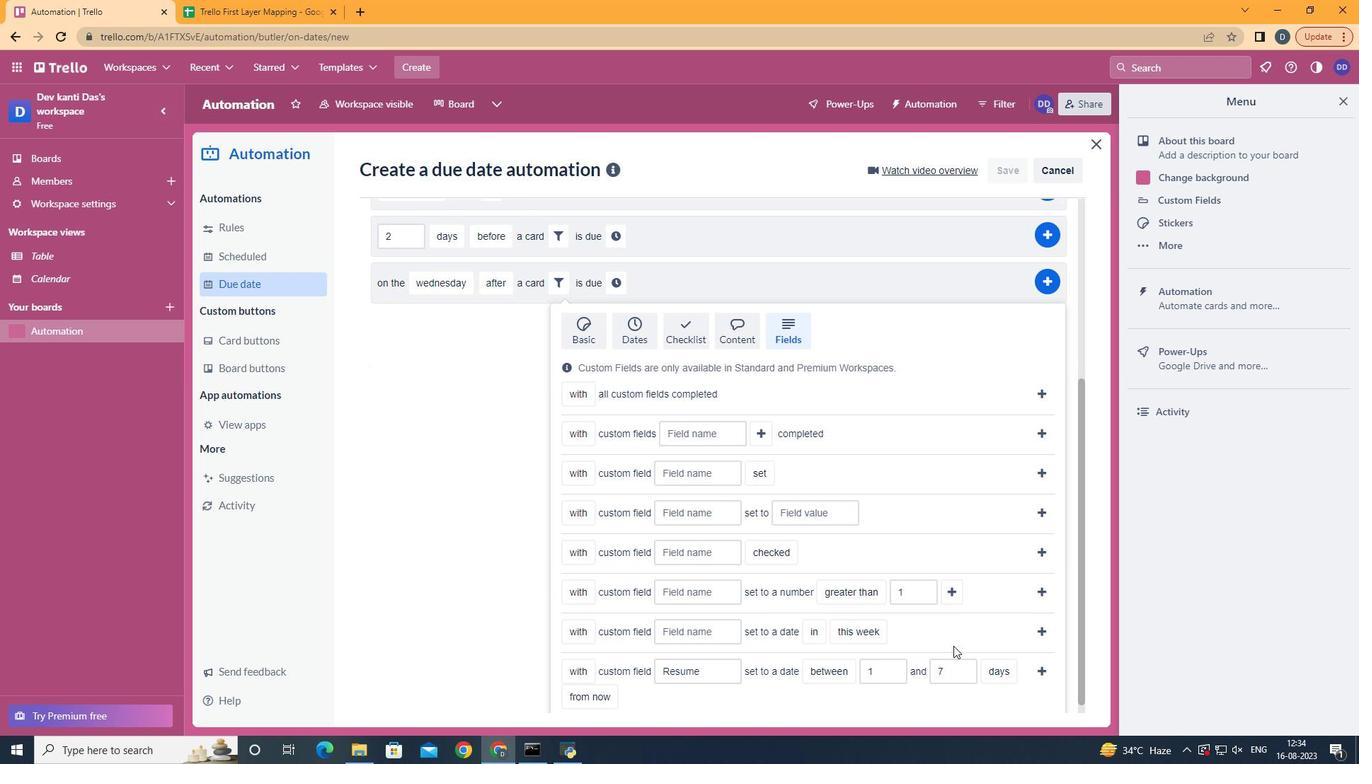 
Action: Mouse scrolled (944, 645) with delta (0, 0)
Screenshot: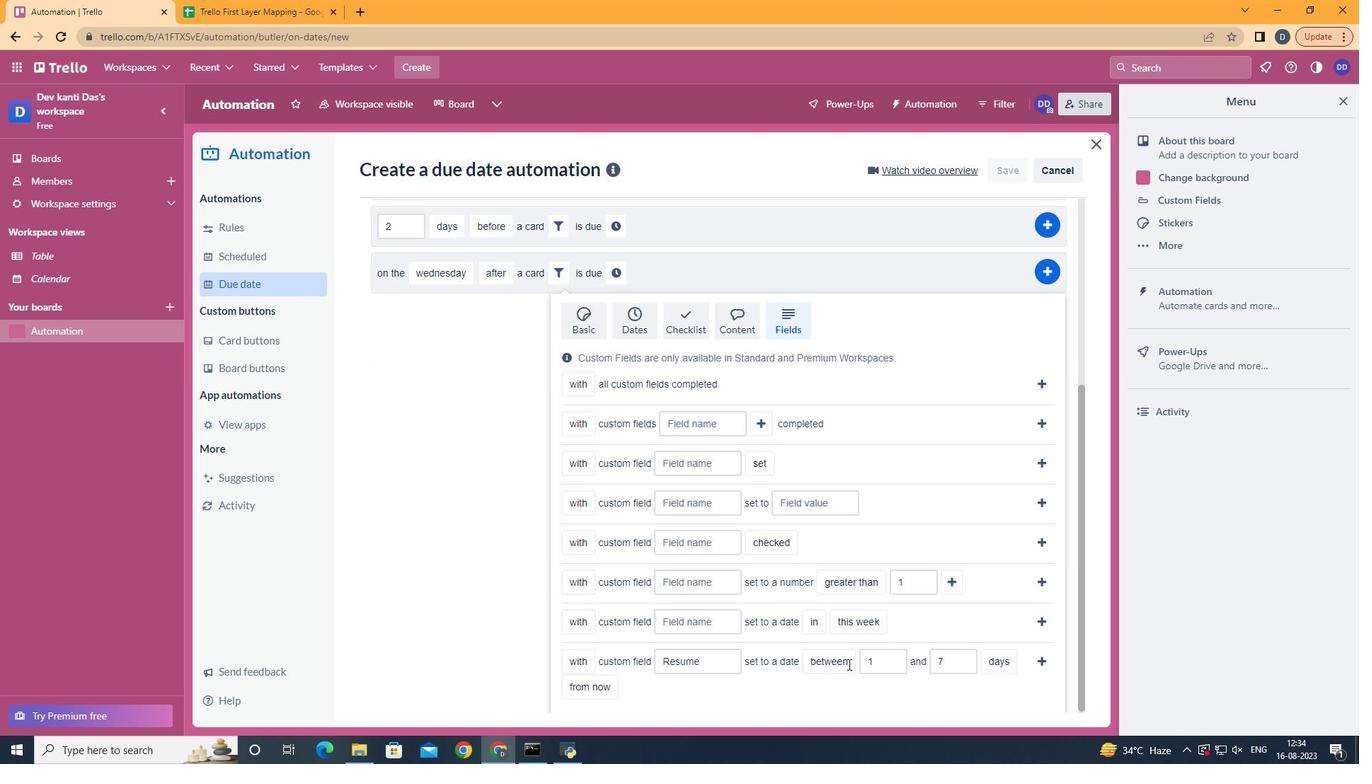 
Action: Mouse scrolled (944, 645) with delta (0, 0)
Screenshot: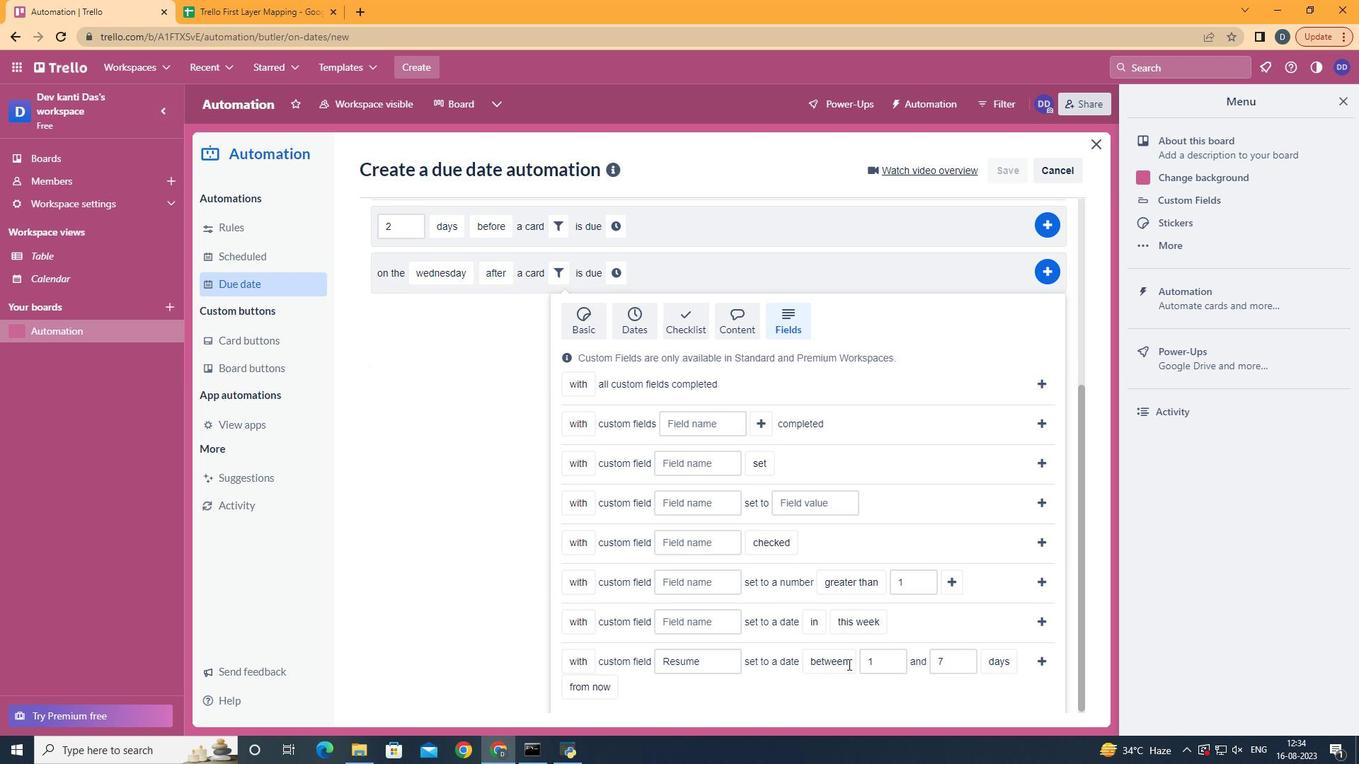 
Action: Mouse moved to (594, 667)
Screenshot: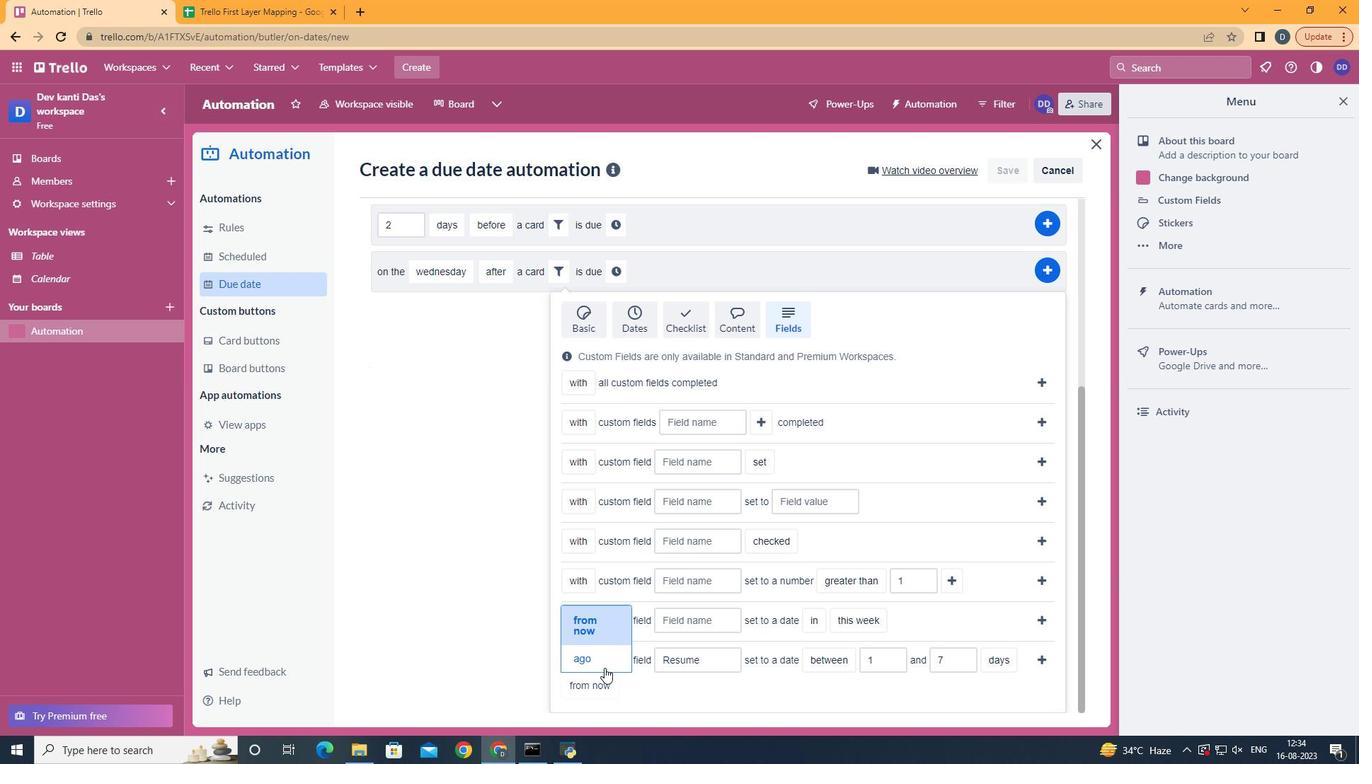 
Action: Mouse pressed left at (594, 667)
Screenshot: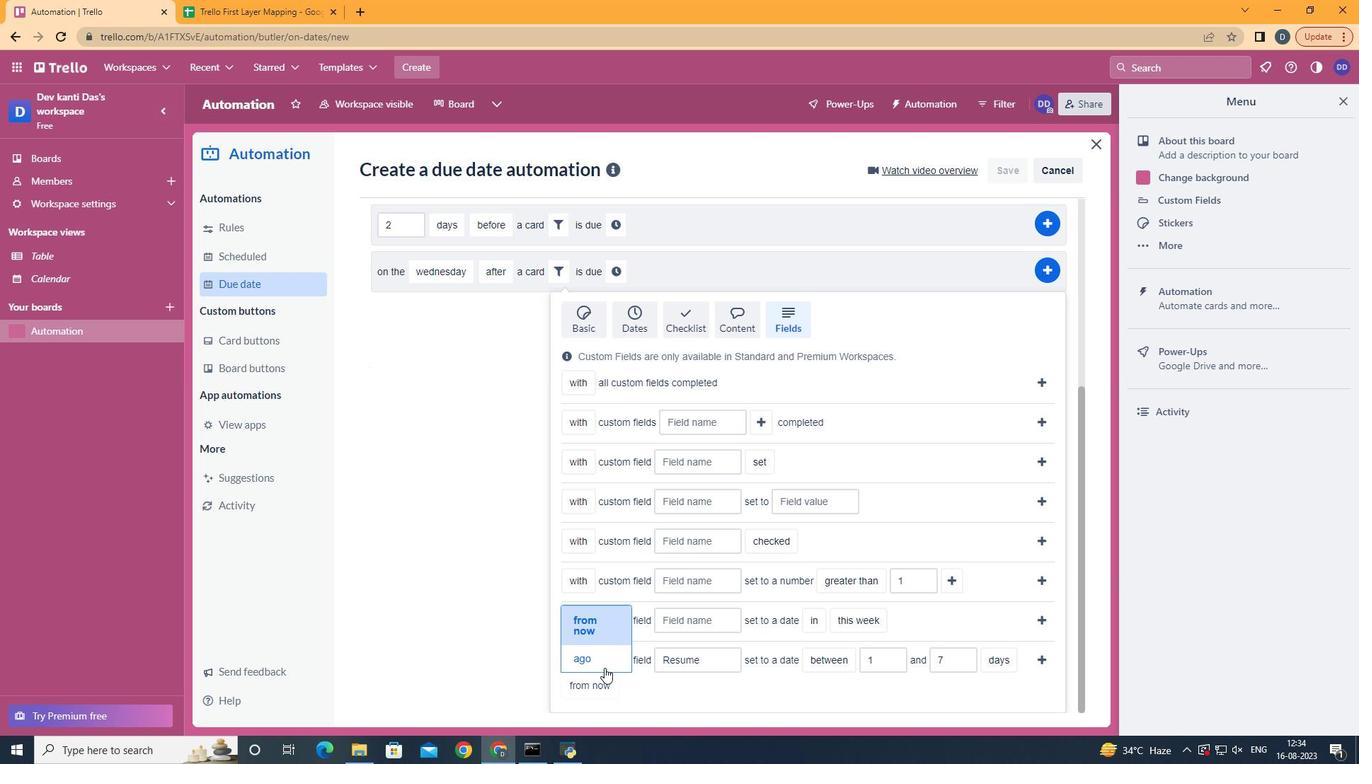 
Action: Mouse moved to (1033, 658)
Screenshot: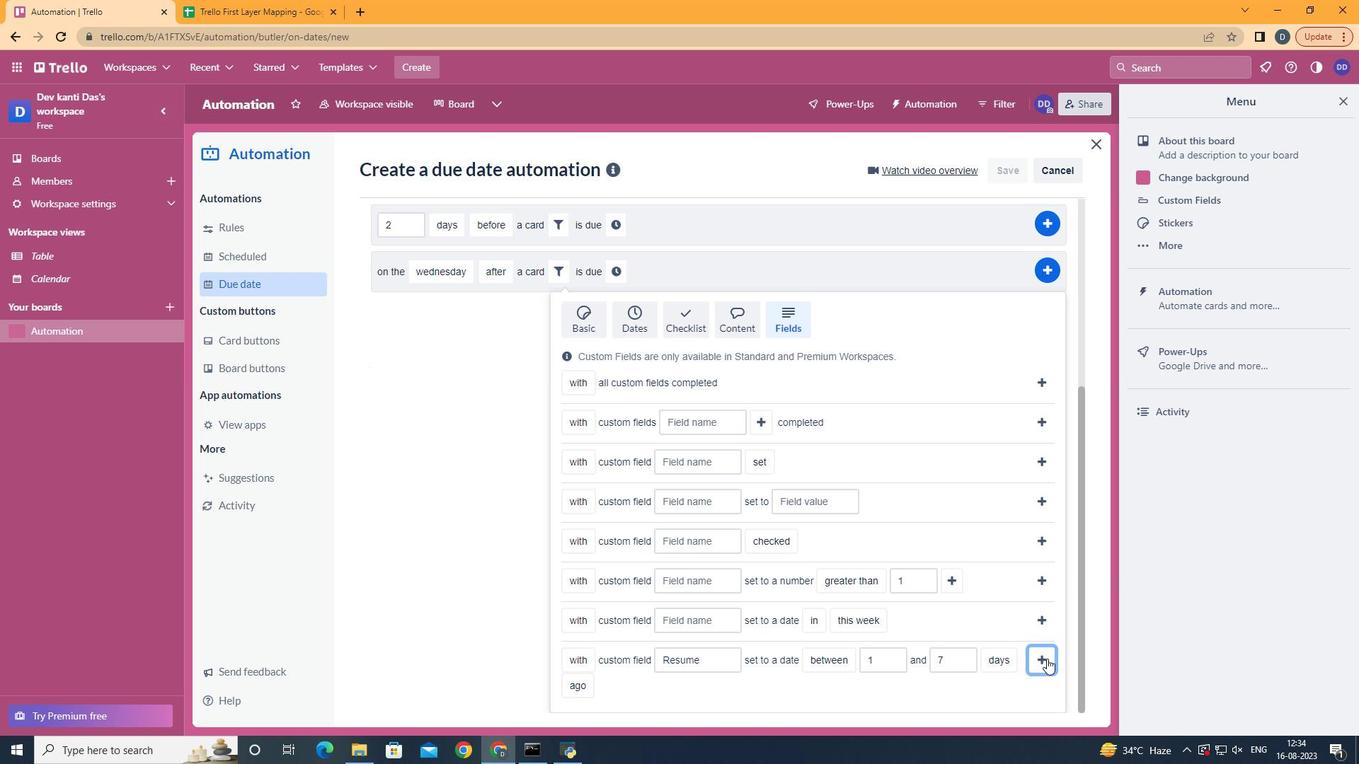 
Action: Mouse pressed left at (1033, 658)
Screenshot: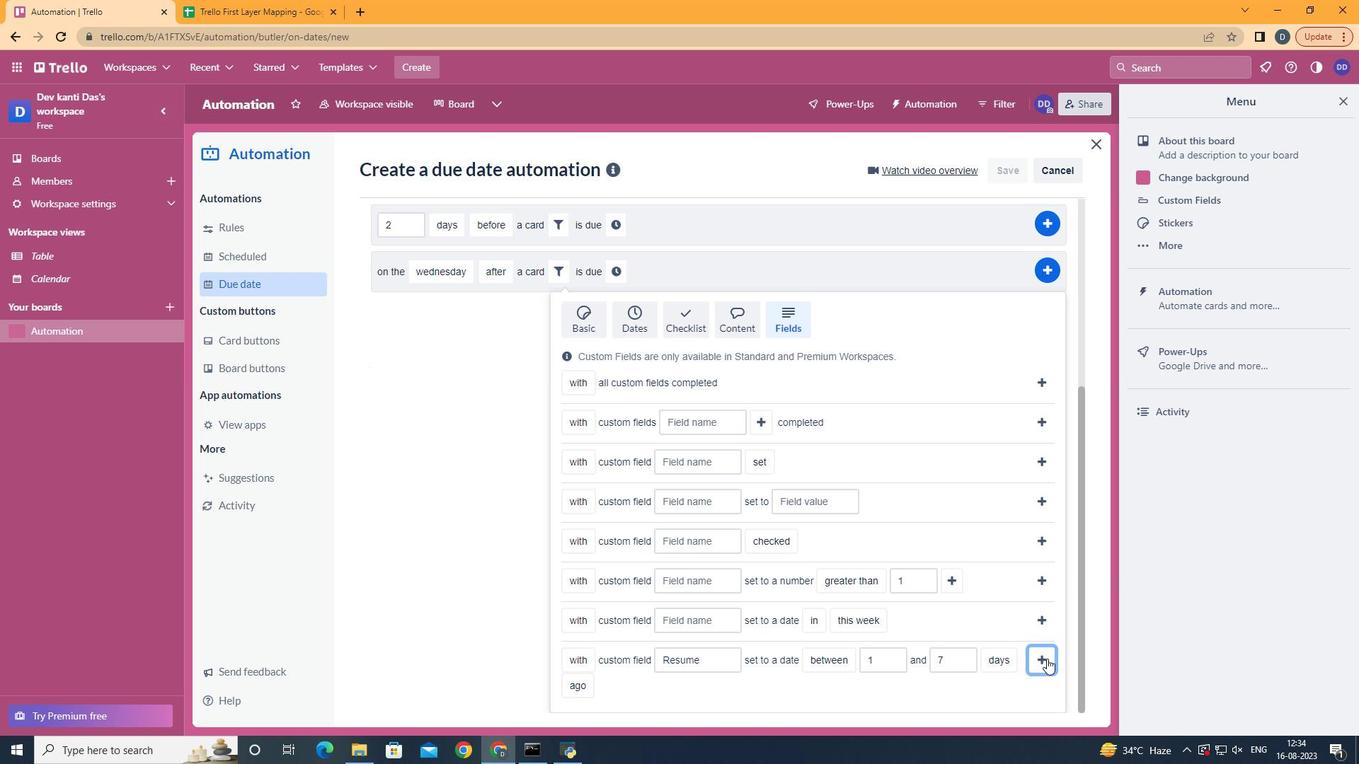 
Action: Mouse moved to (934, 571)
Screenshot: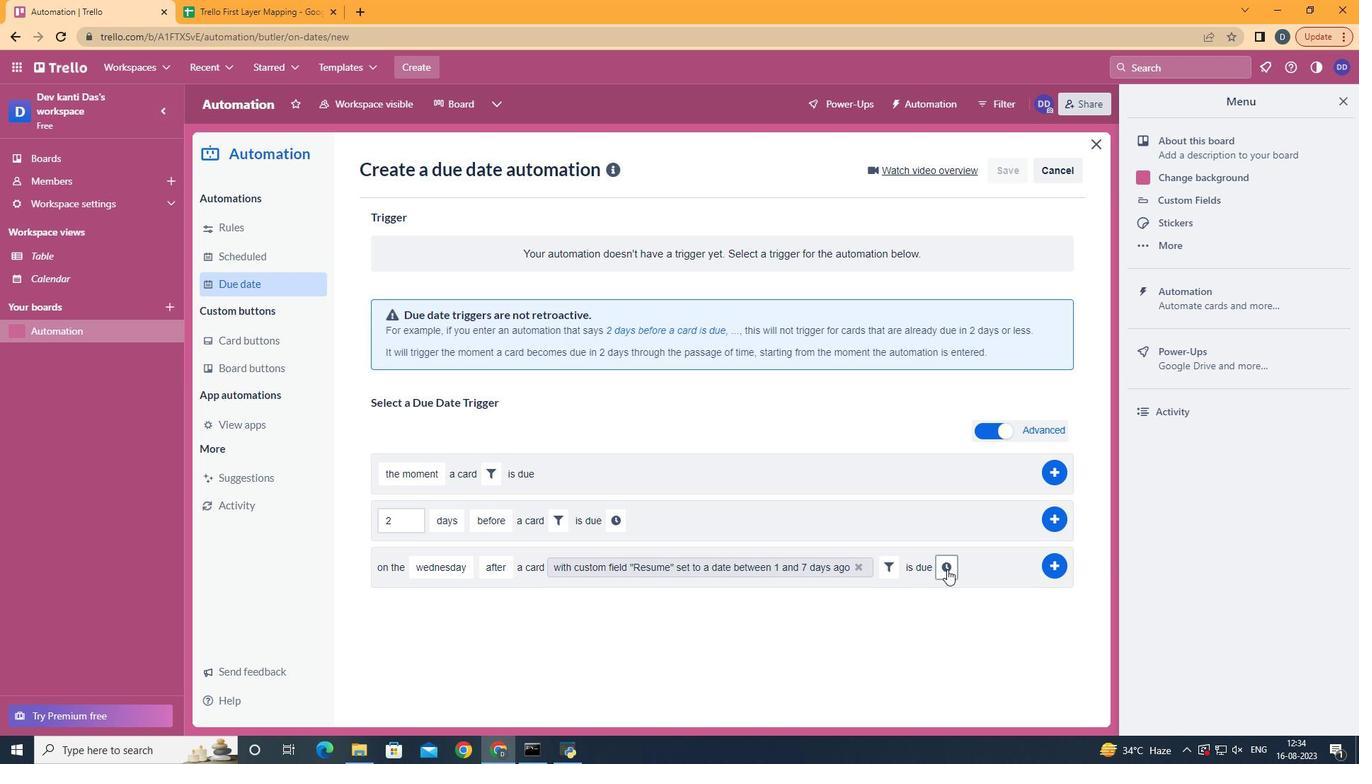 
Action: Mouse pressed left at (934, 571)
Screenshot: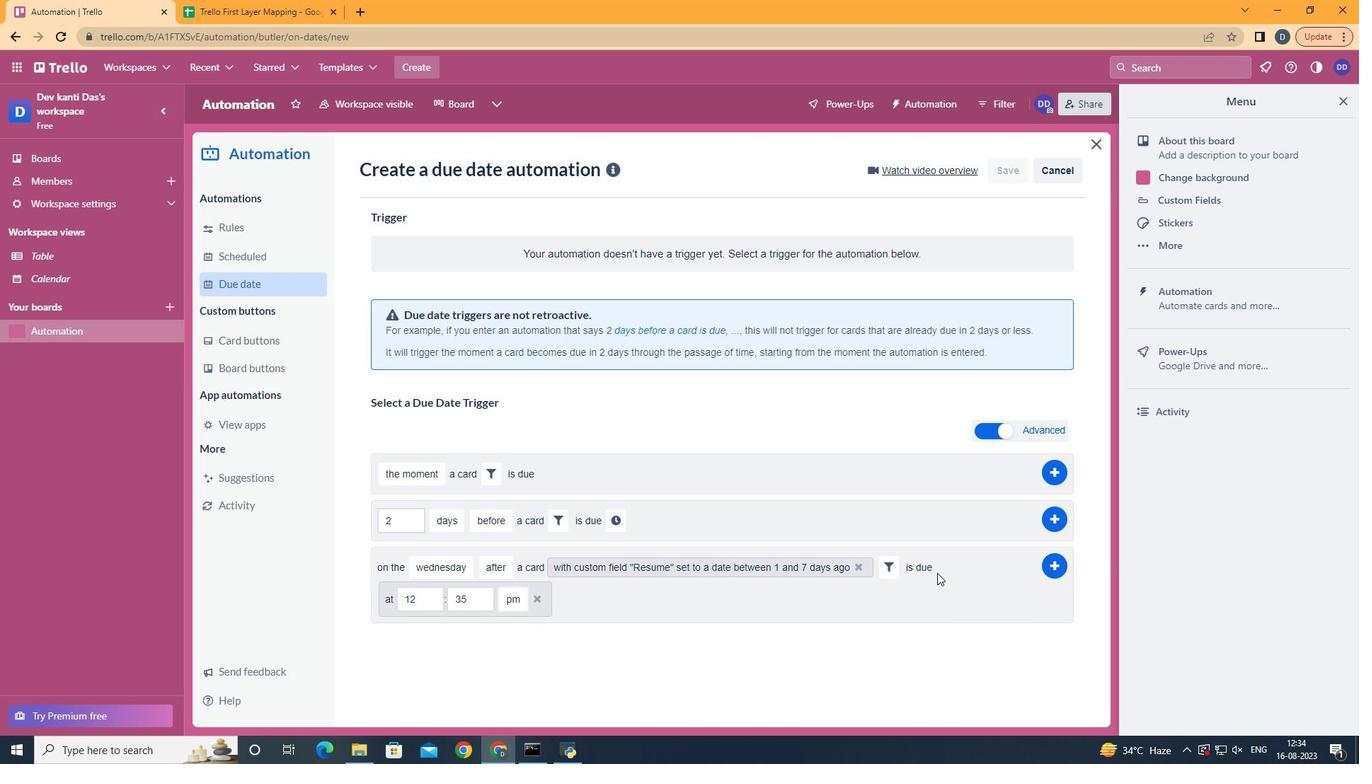 
Action: Mouse moved to (420, 611)
Screenshot: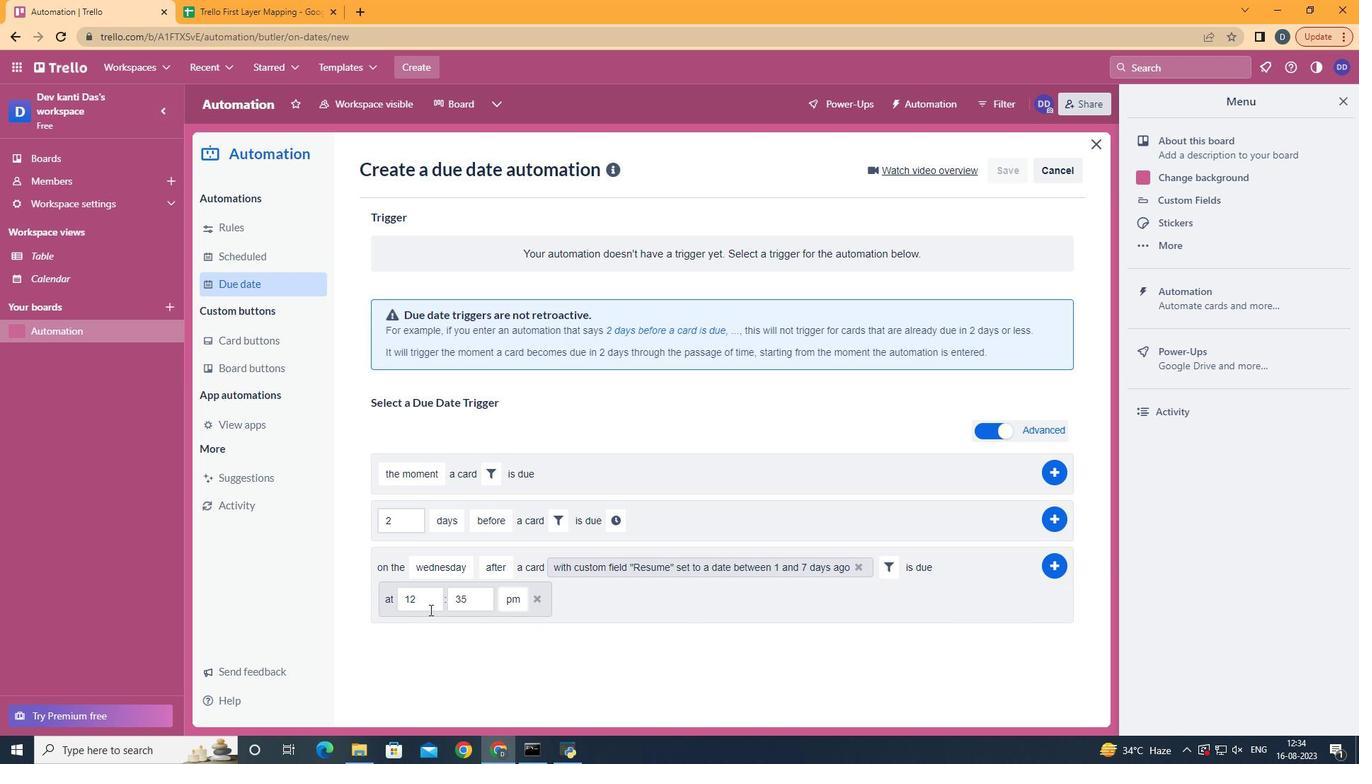 
Action: Mouse pressed left at (420, 611)
Screenshot: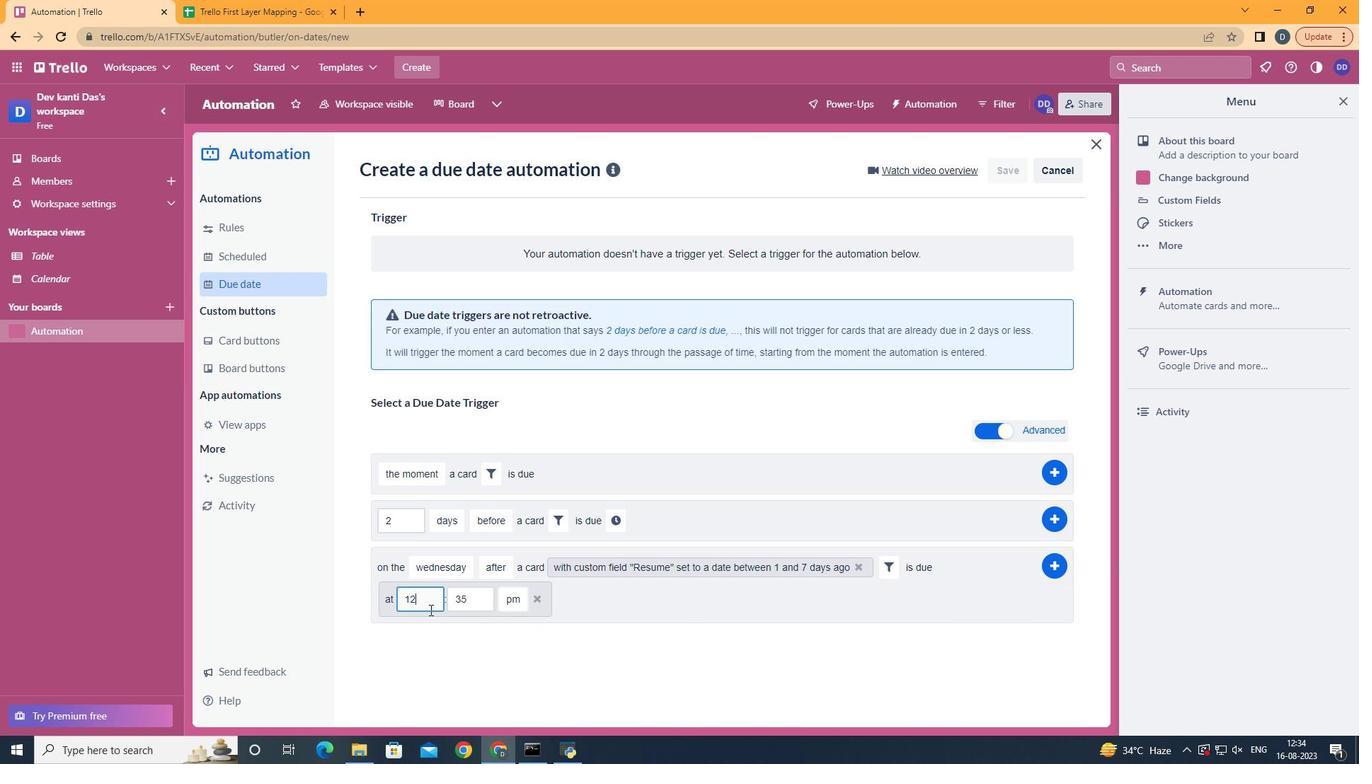 
Action: Key pressed <Key.backspace>1
Screenshot: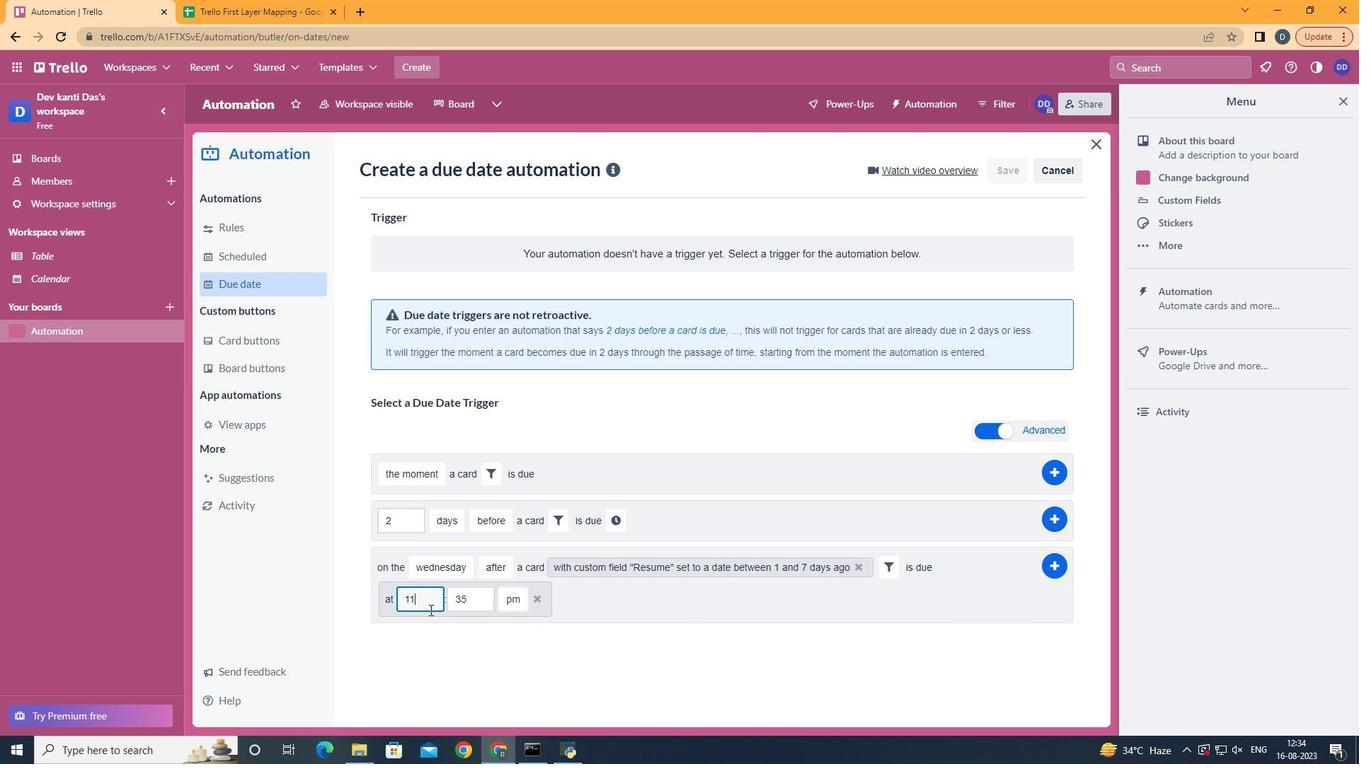 
Action: Mouse moved to (464, 597)
Screenshot: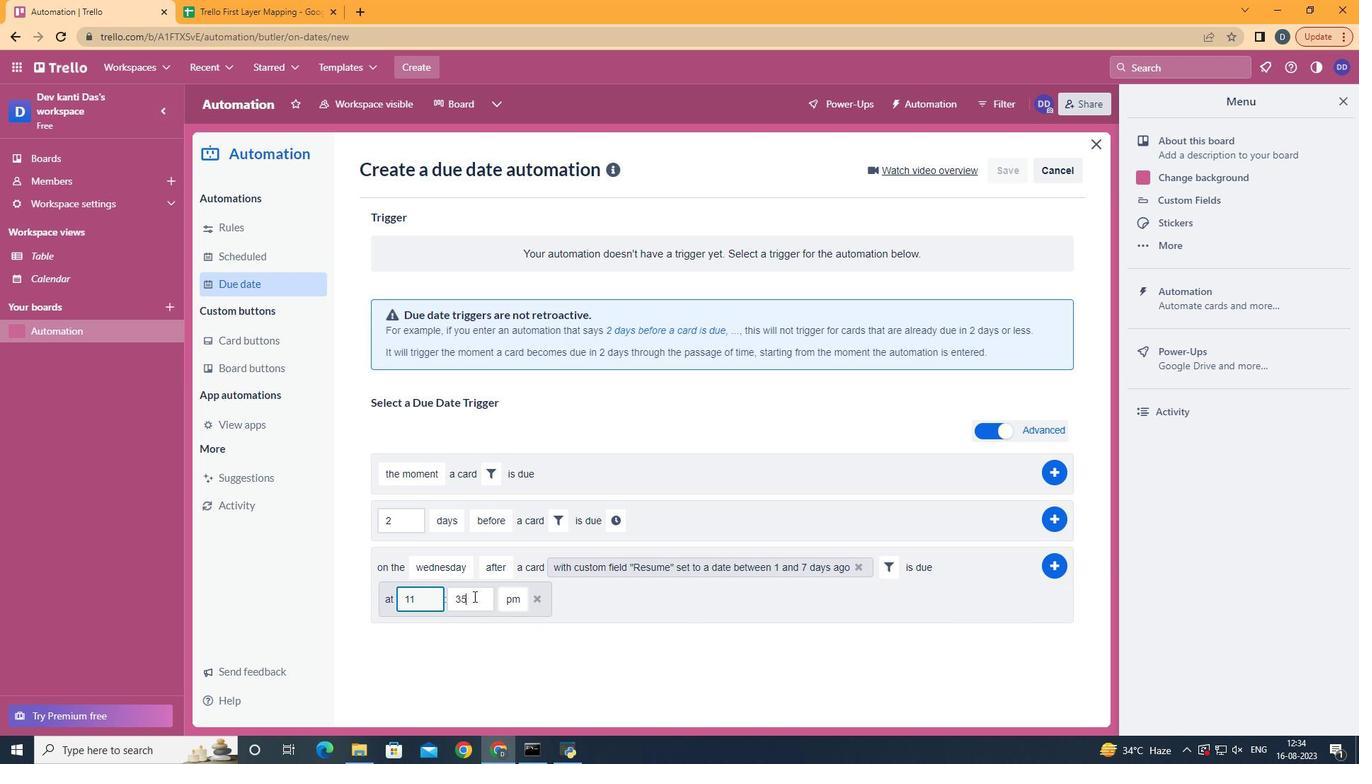 
Action: Mouse pressed left at (464, 597)
Screenshot: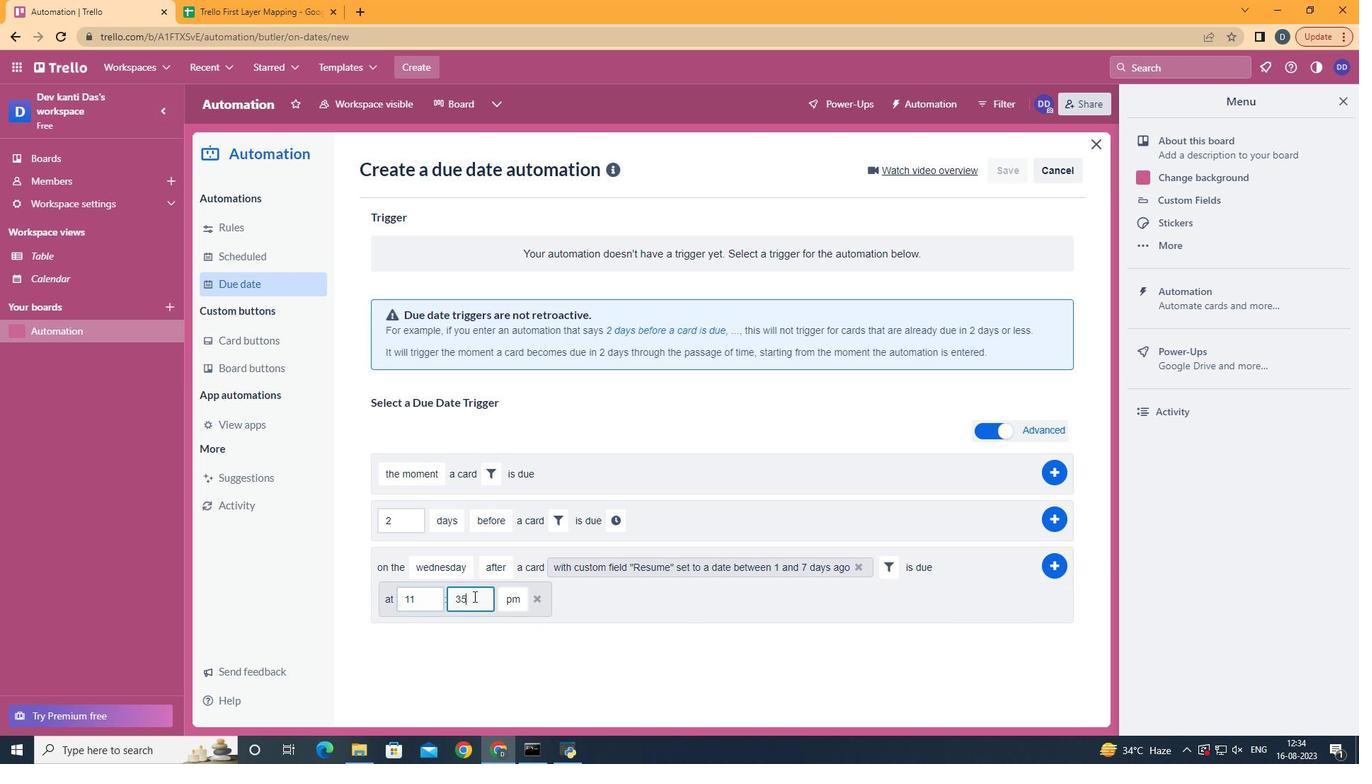 
Action: Key pressed <Key.backspace><Key.backspace>00
Screenshot: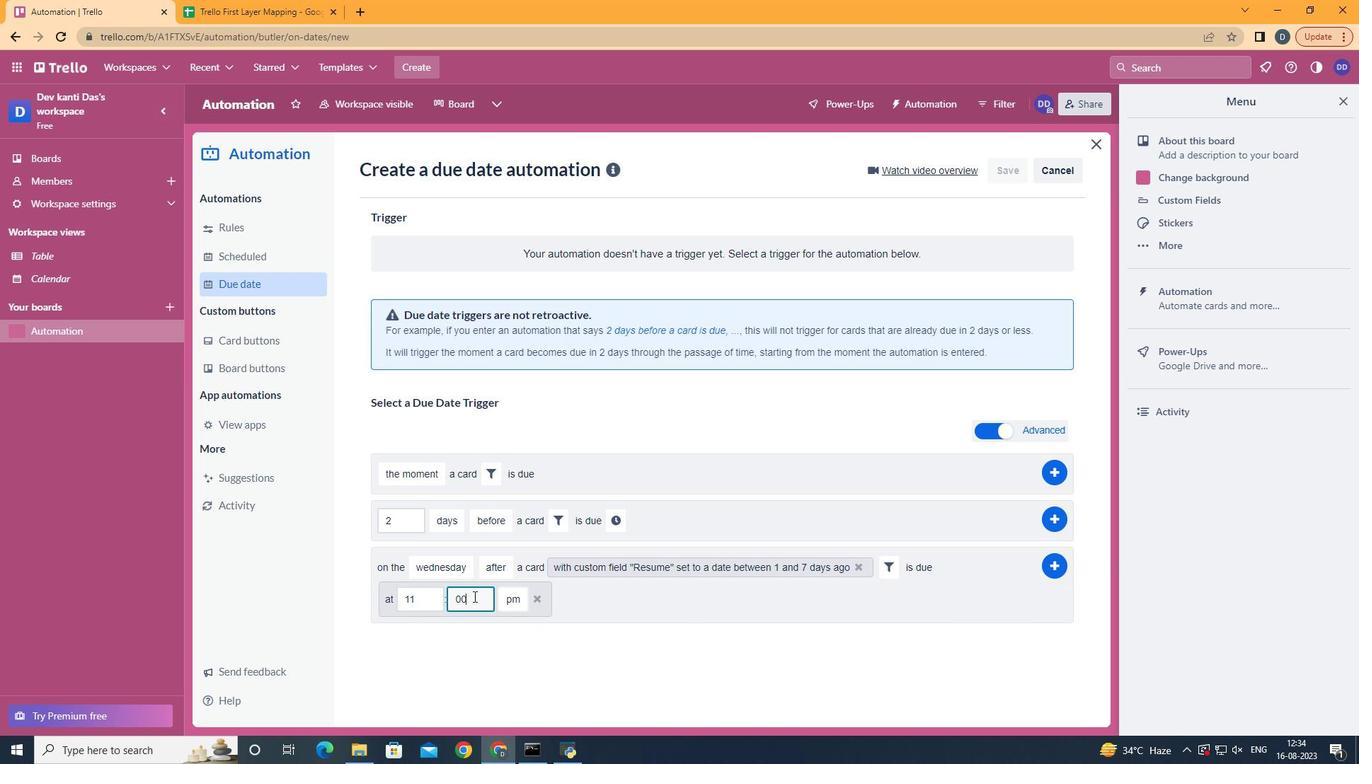 
Action: Mouse moved to (501, 619)
Screenshot: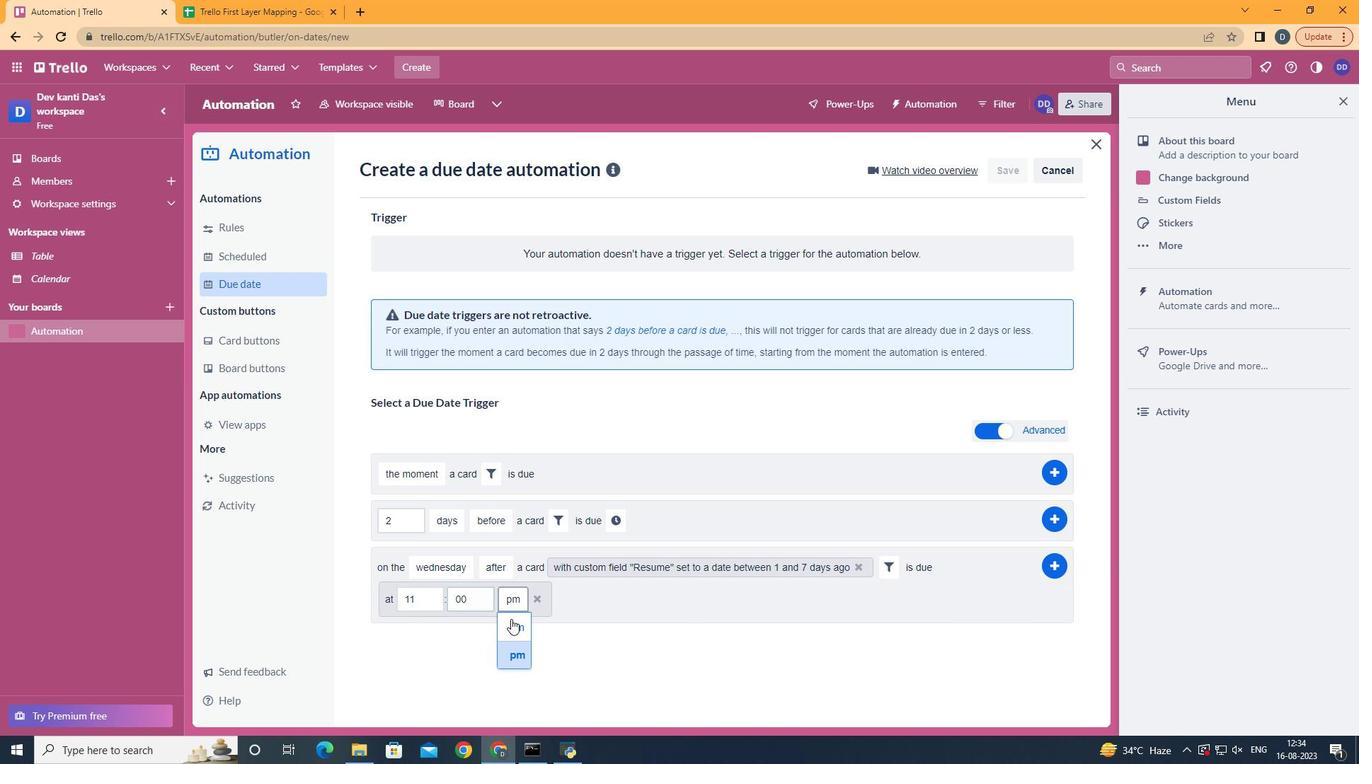 
Action: Mouse pressed left at (501, 619)
Screenshot: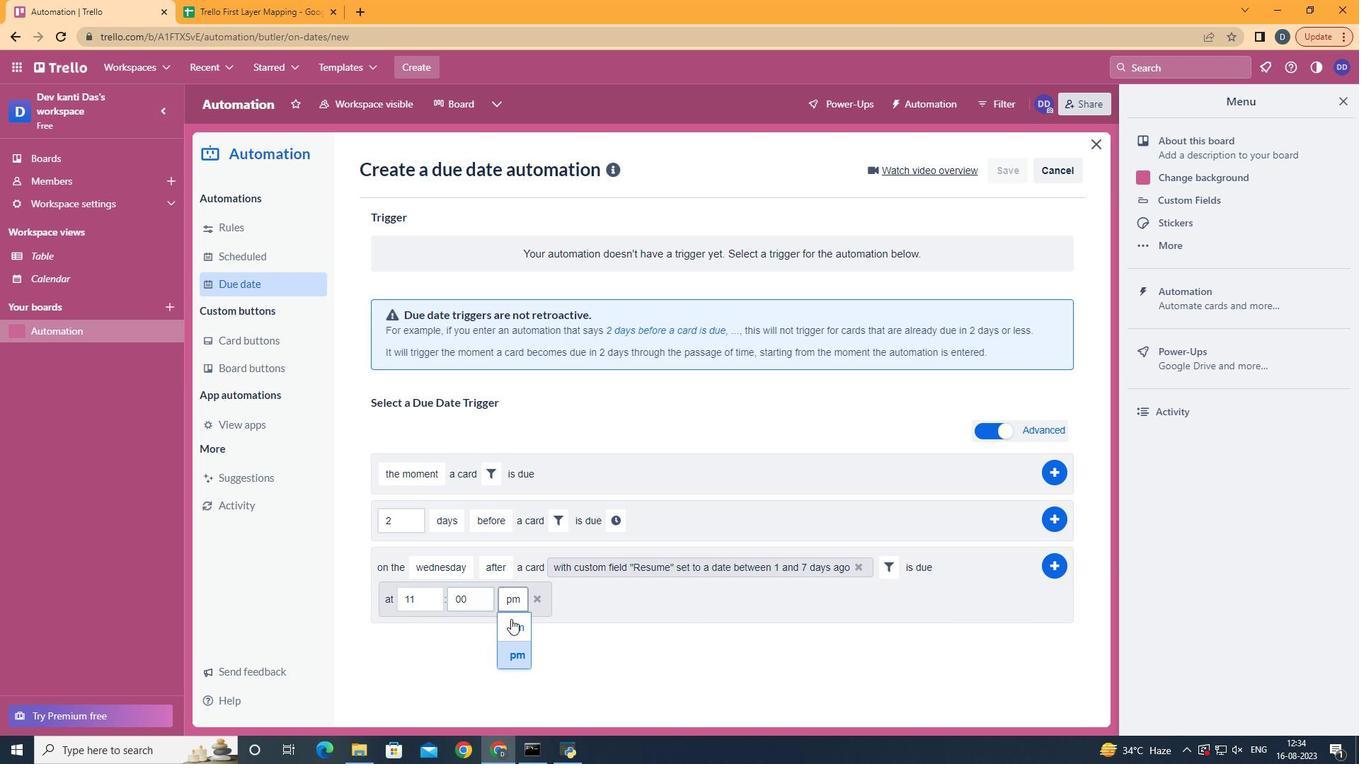 
Action: Mouse moved to (1044, 563)
Screenshot: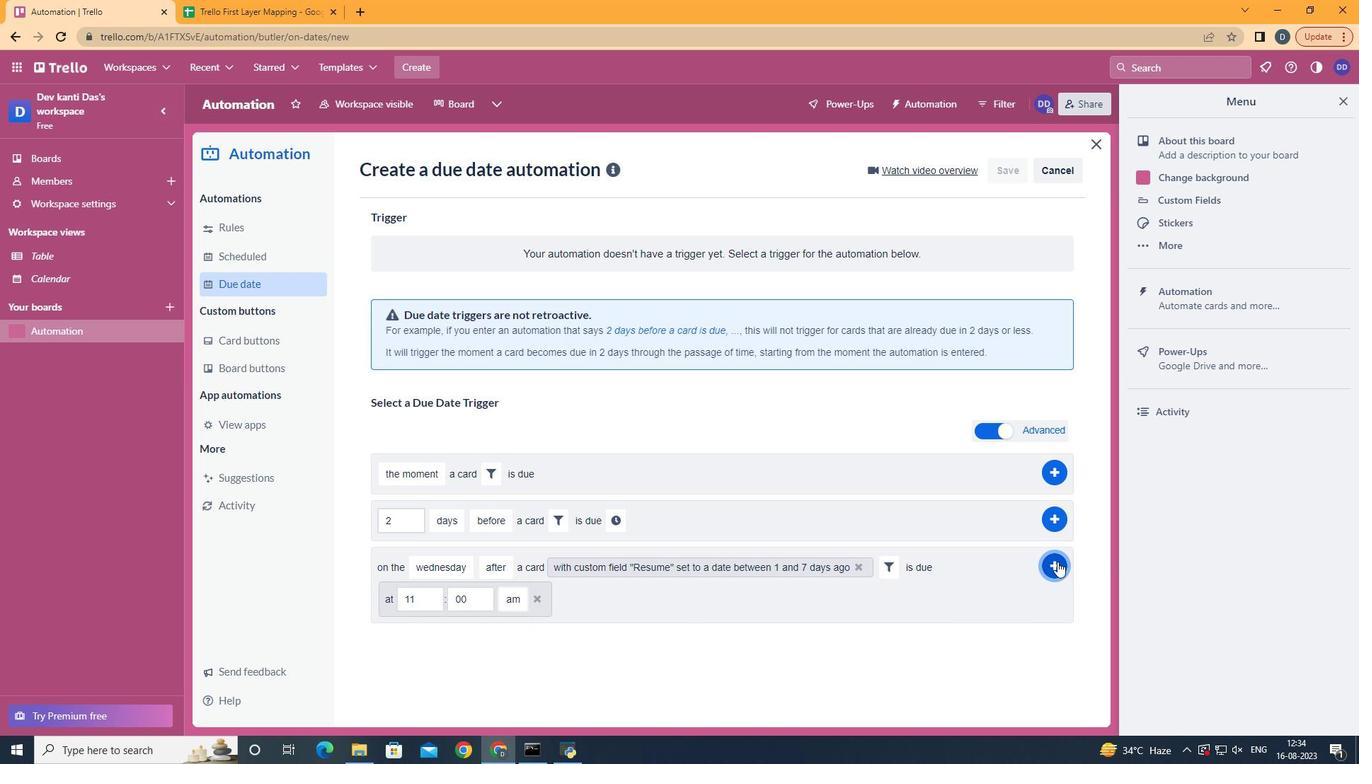 
Action: Mouse pressed left at (1044, 563)
Screenshot: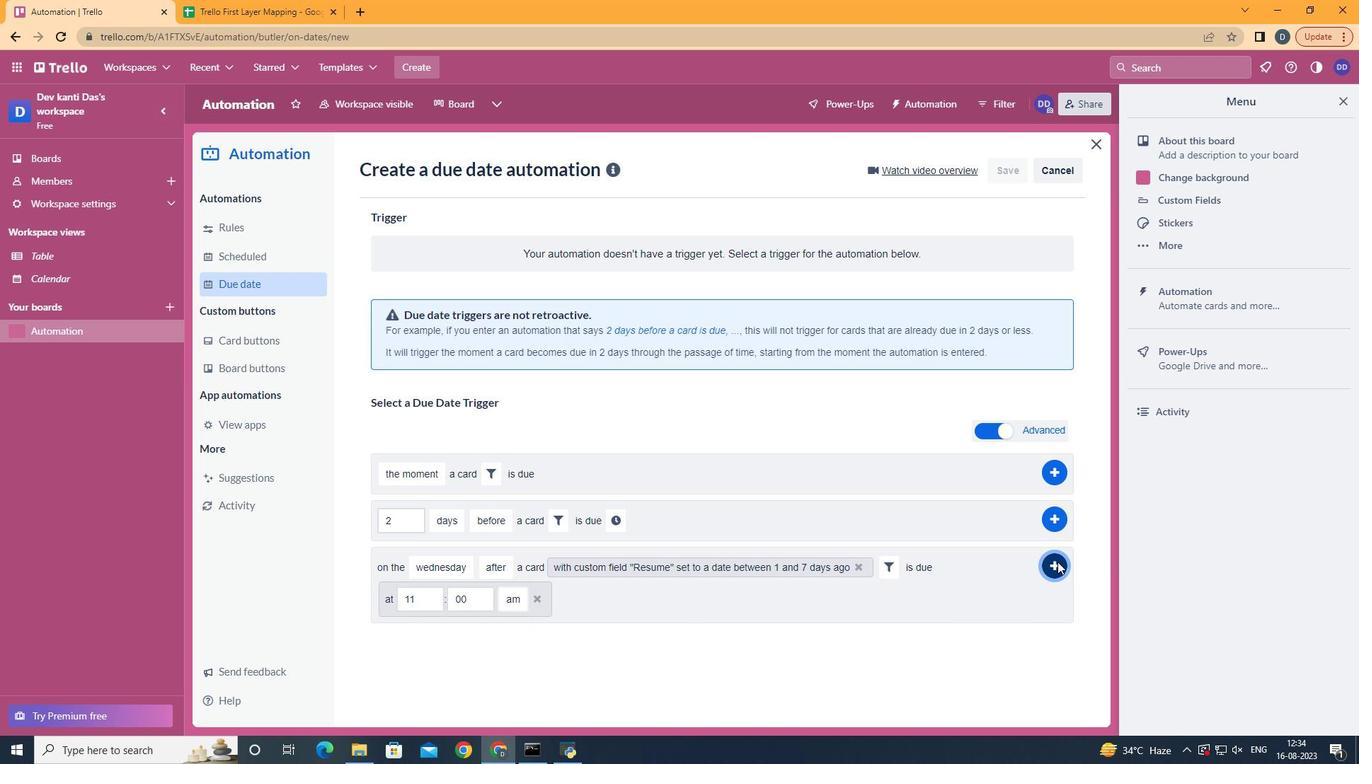 
Action: Mouse moved to (1041, 565)
Screenshot: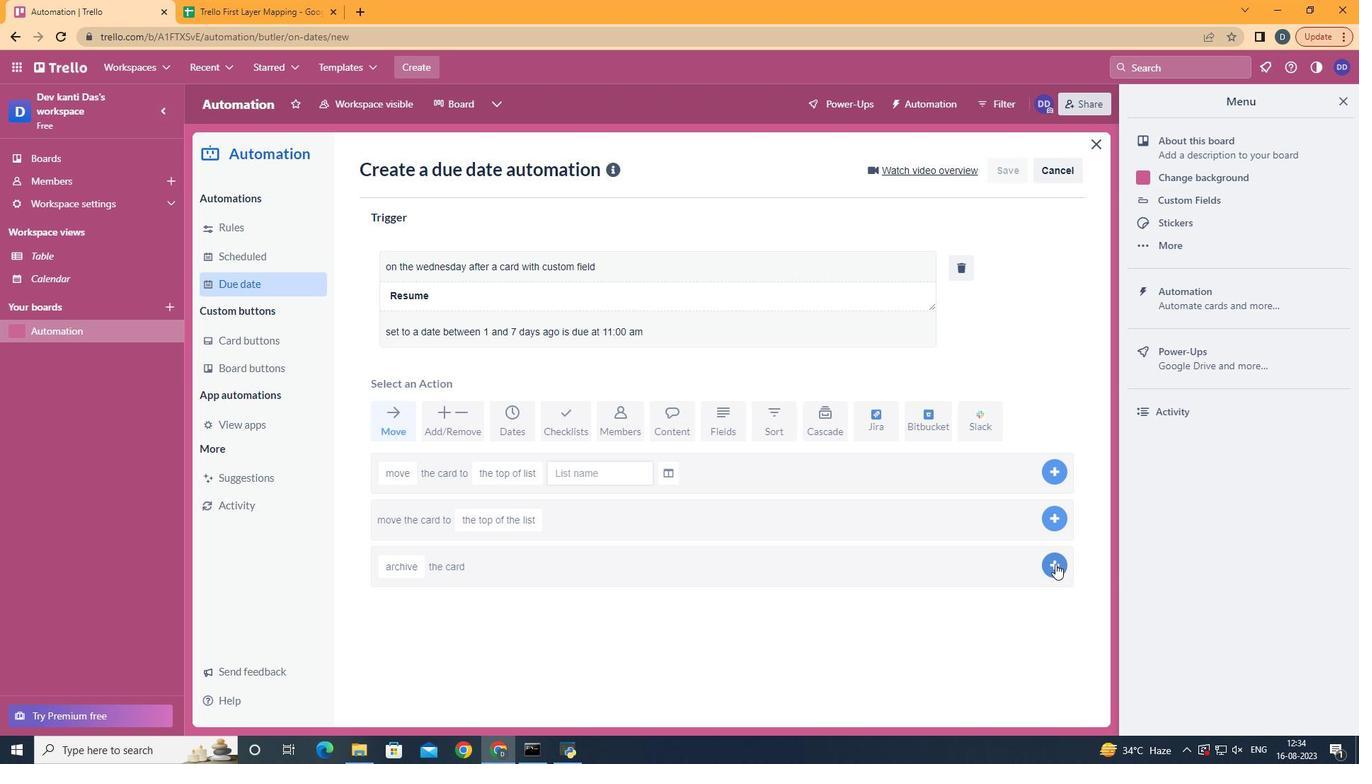 
